 Task: In the  document narrative.html Use the feature 'and check spelling and grammer' Change font style of header to '23' Select the body of letter and change paragraph spacing to  Double
Action: Mouse moved to (38, 87)
Screenshot: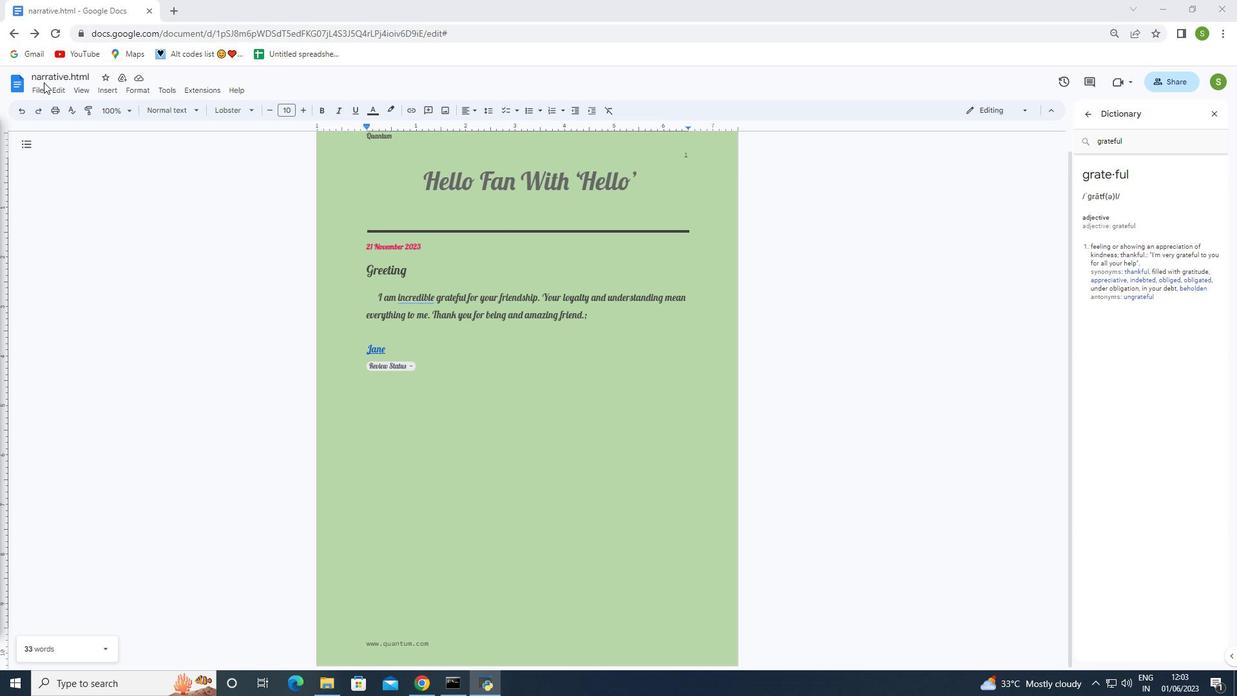 
Action: Mouse pressed left at (38, 87)
Screenshot: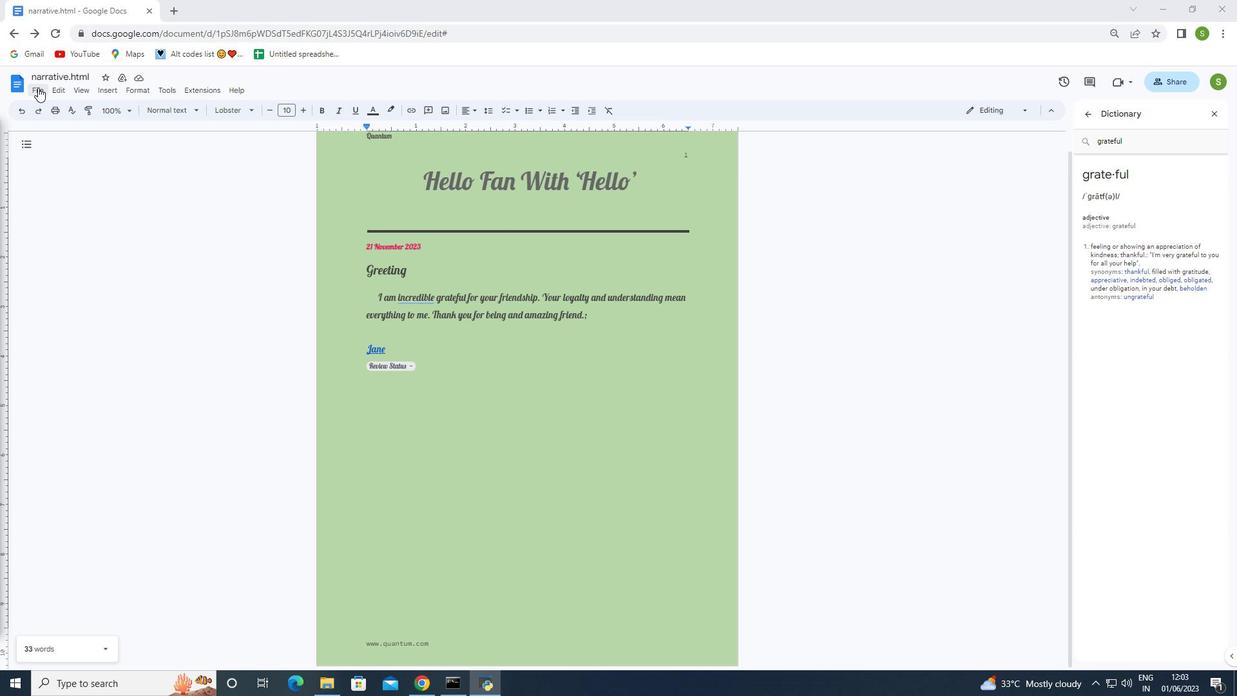 
Action: Mouse moved to (59, 225)
Screenshot: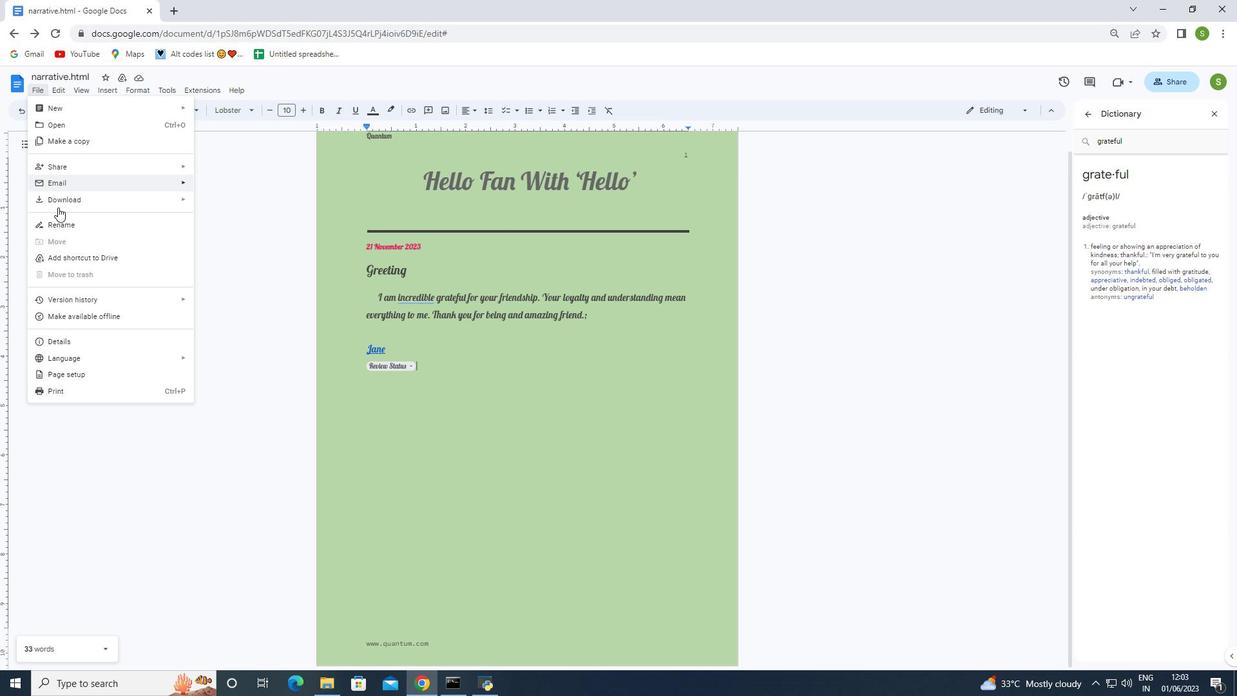 
Action: Mouse pressed left at (59, 225)
Screenshot: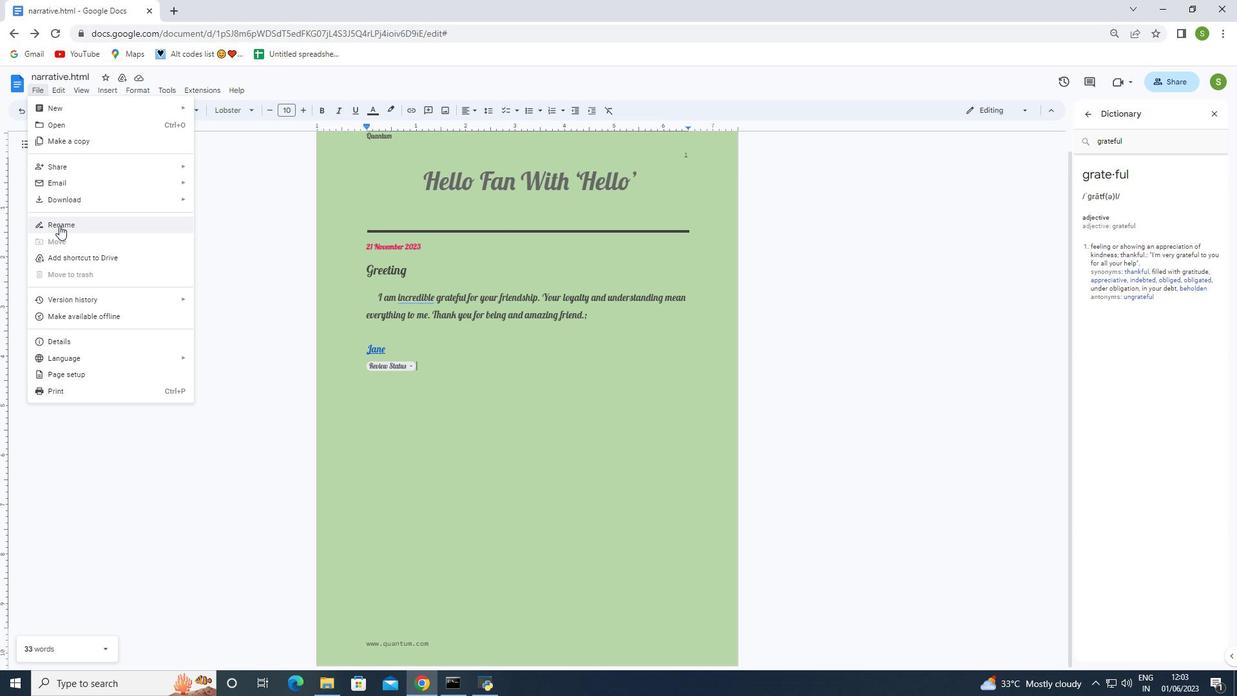 
Action: Mouse moved to (130, 204)
Screenshot: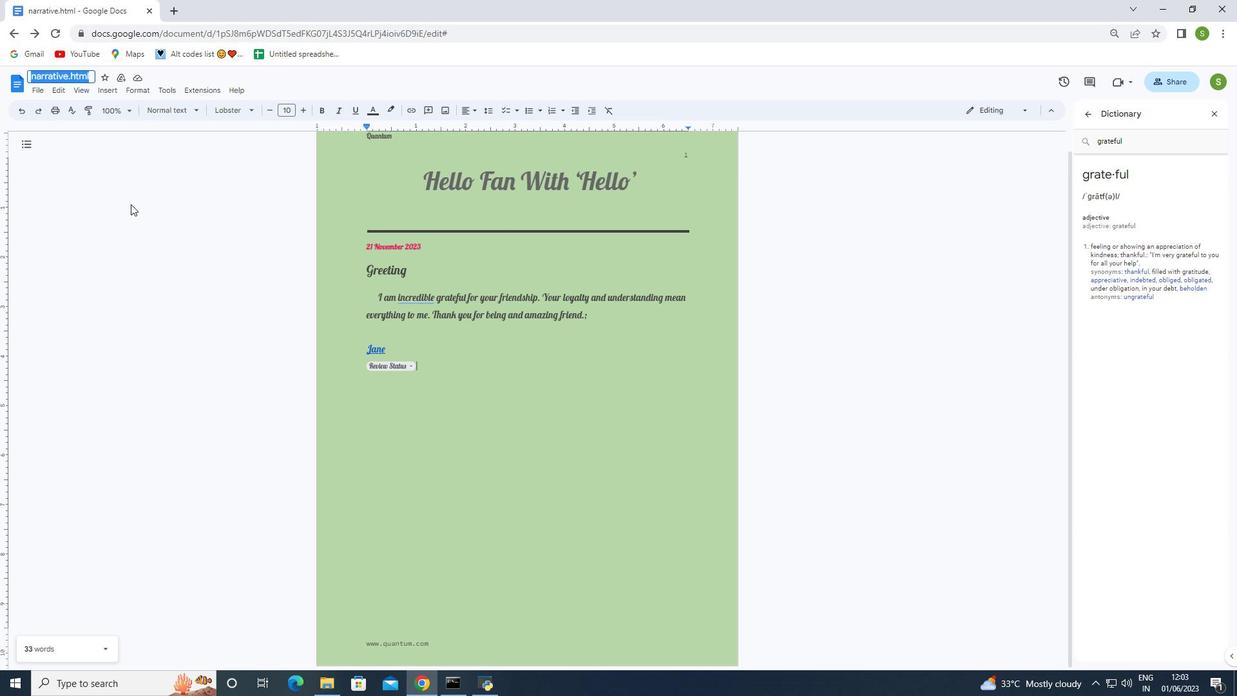 
Action: Mouse pressed left at (130, 204)
Screenshot: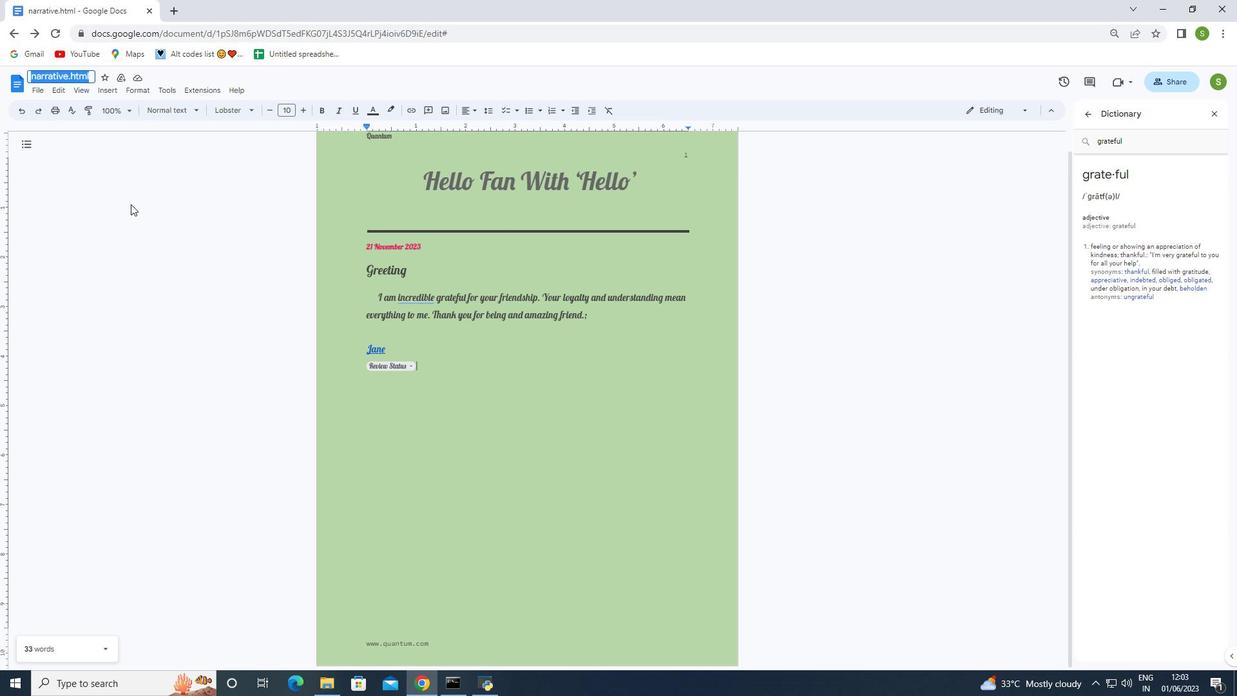 
Action: Mouse moved to (167, 88)
Screenshot: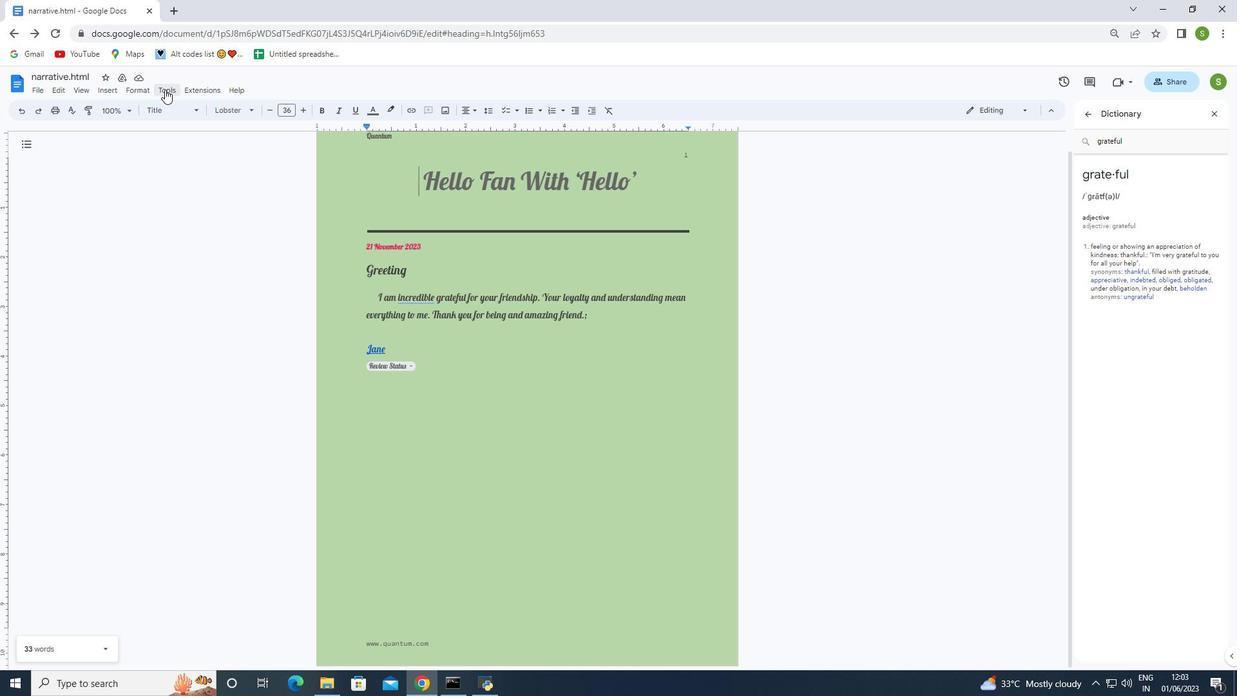 
Action: Mouse pressed left at (167, 88)
Screenshot: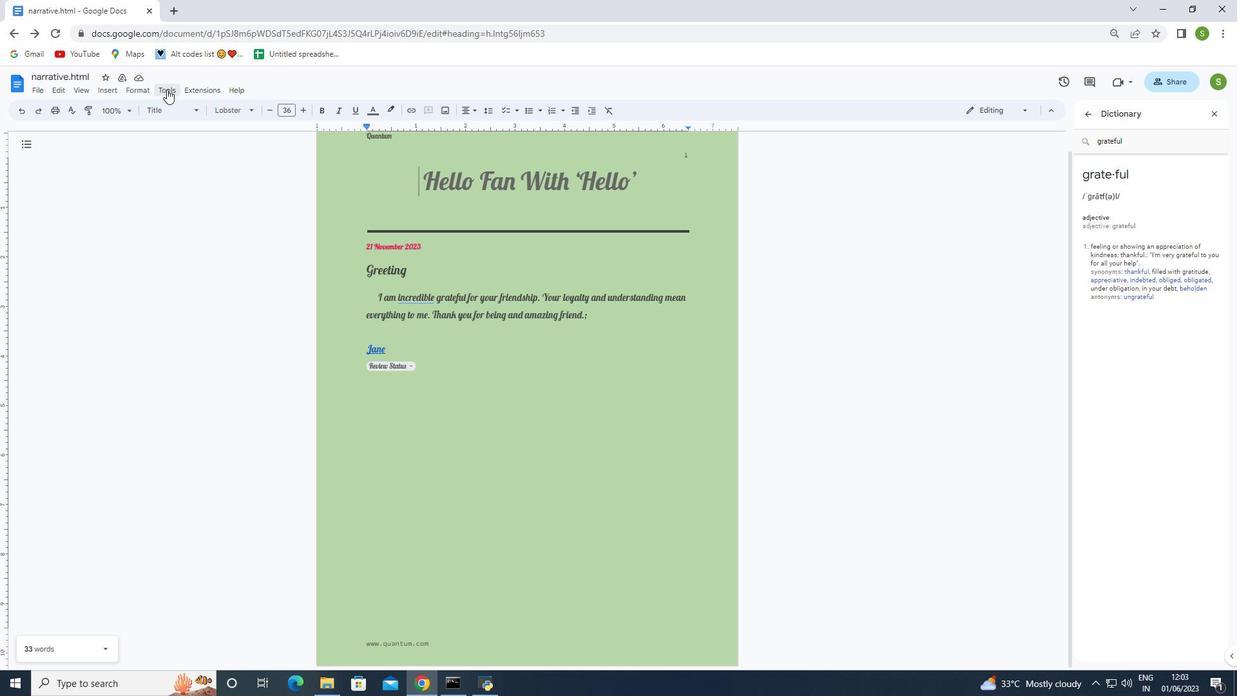 
Action: Mouse moved to (207, 188)
Screenshot: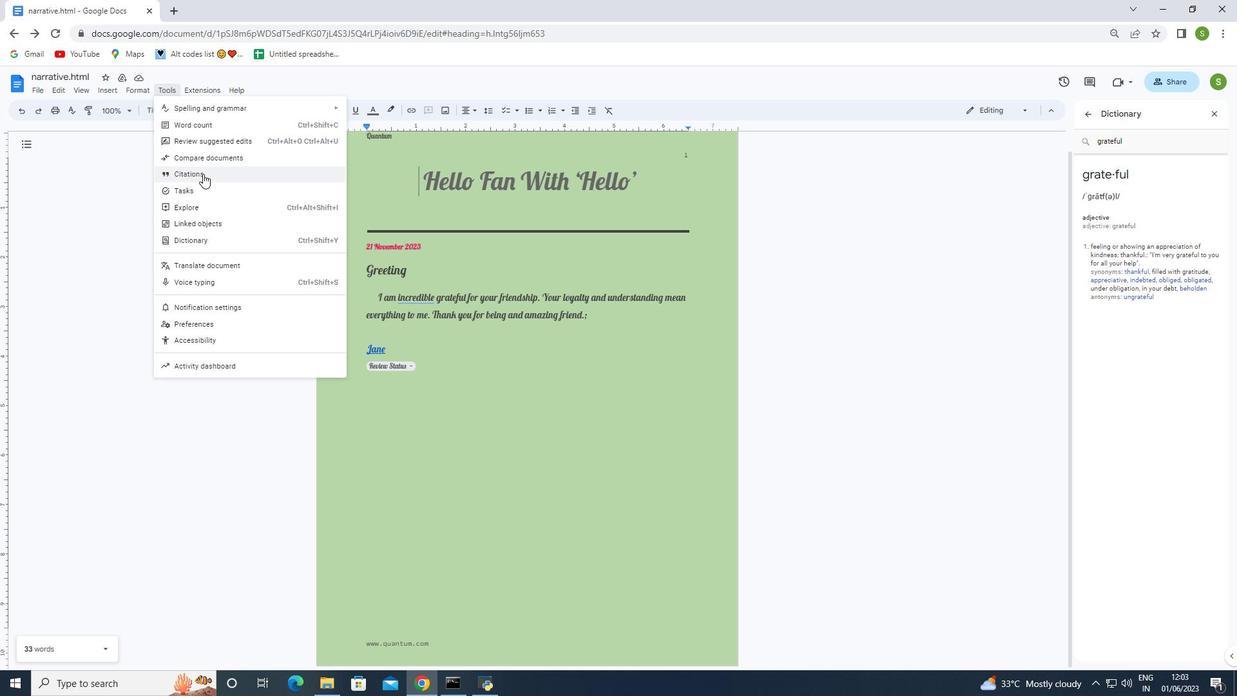 
Action: Mouse pressed left at (207, 188)
Screenshot: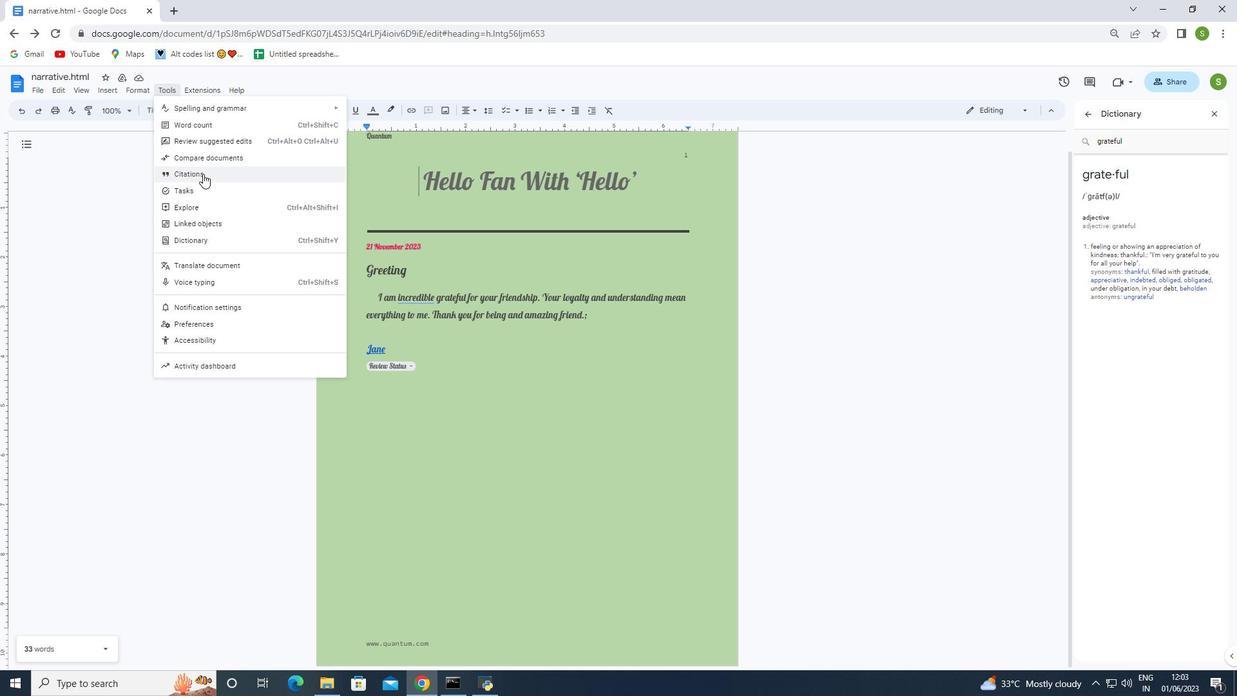 
Action: Mouse moved to (163, 90)
Screenshot: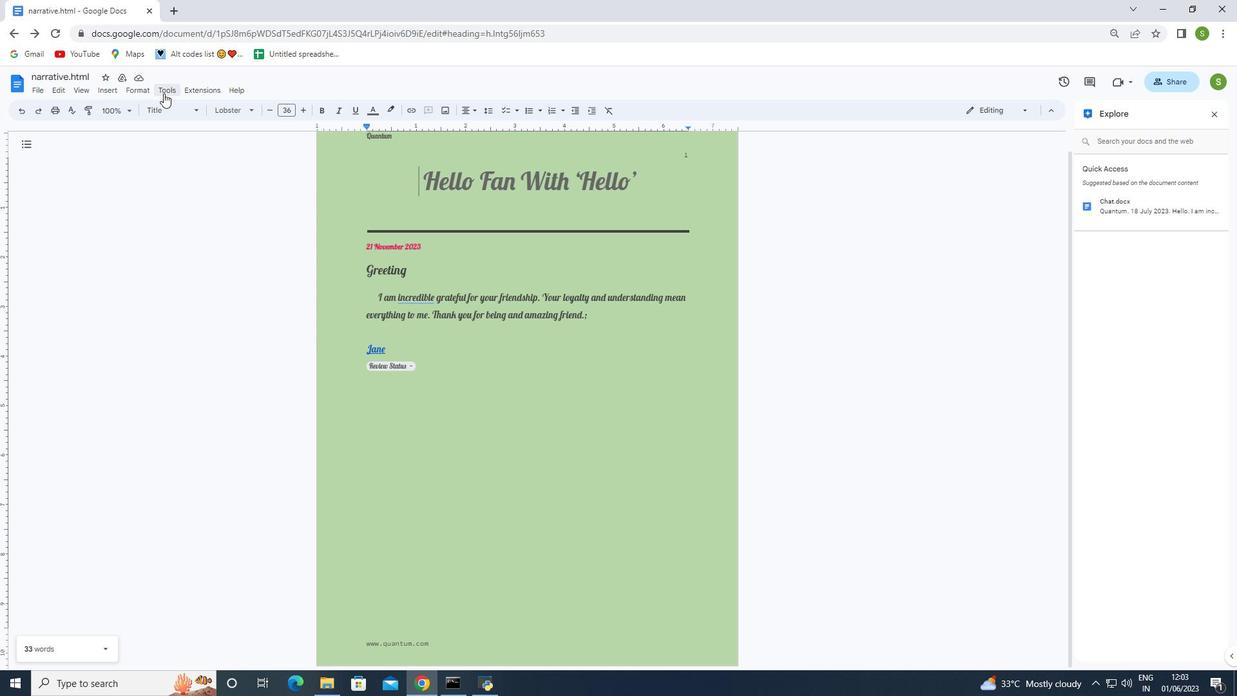 
Action: Mouse pressed left at (163, 90)
Screenshot: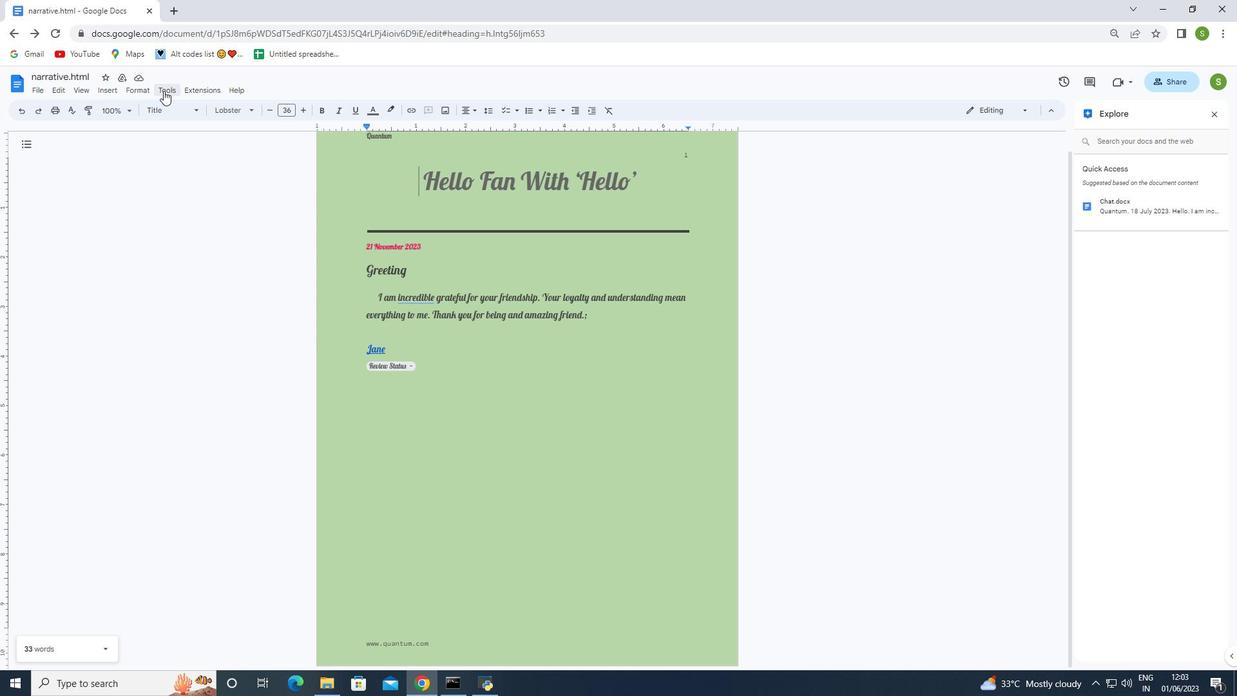 
Action: Mouse moved to (230, 110)
Screenshot: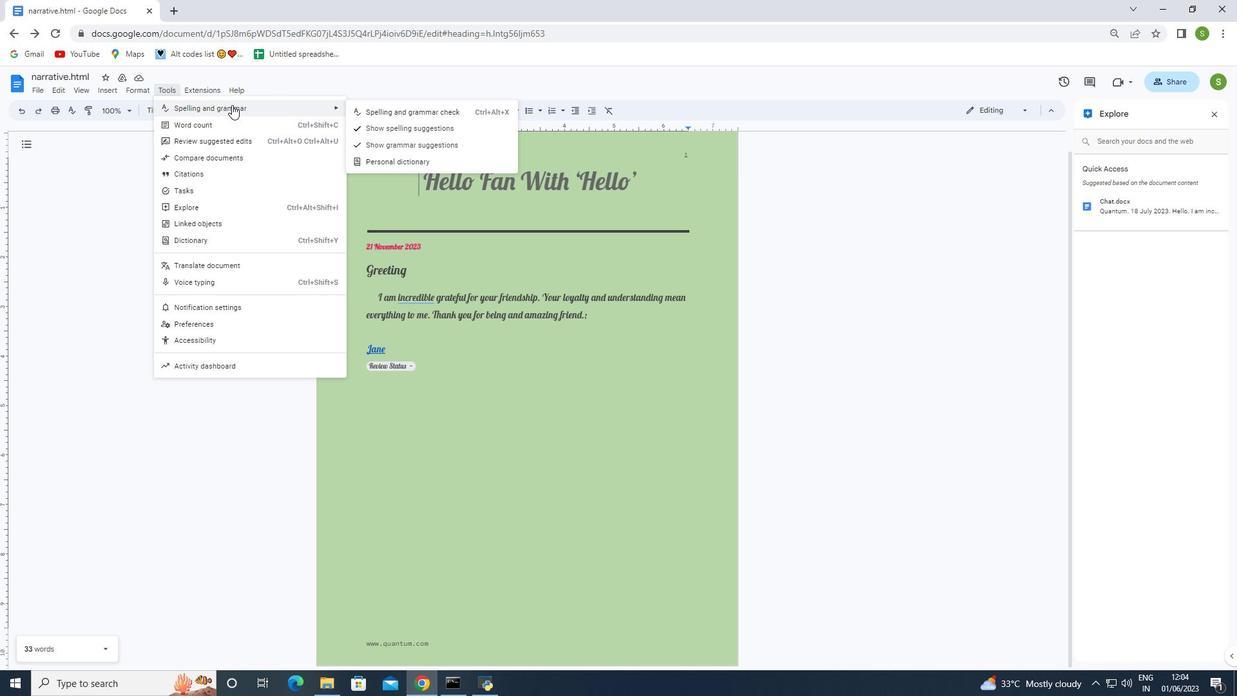 
Action: Mouse pressed left at (230, 110)
Screenshot: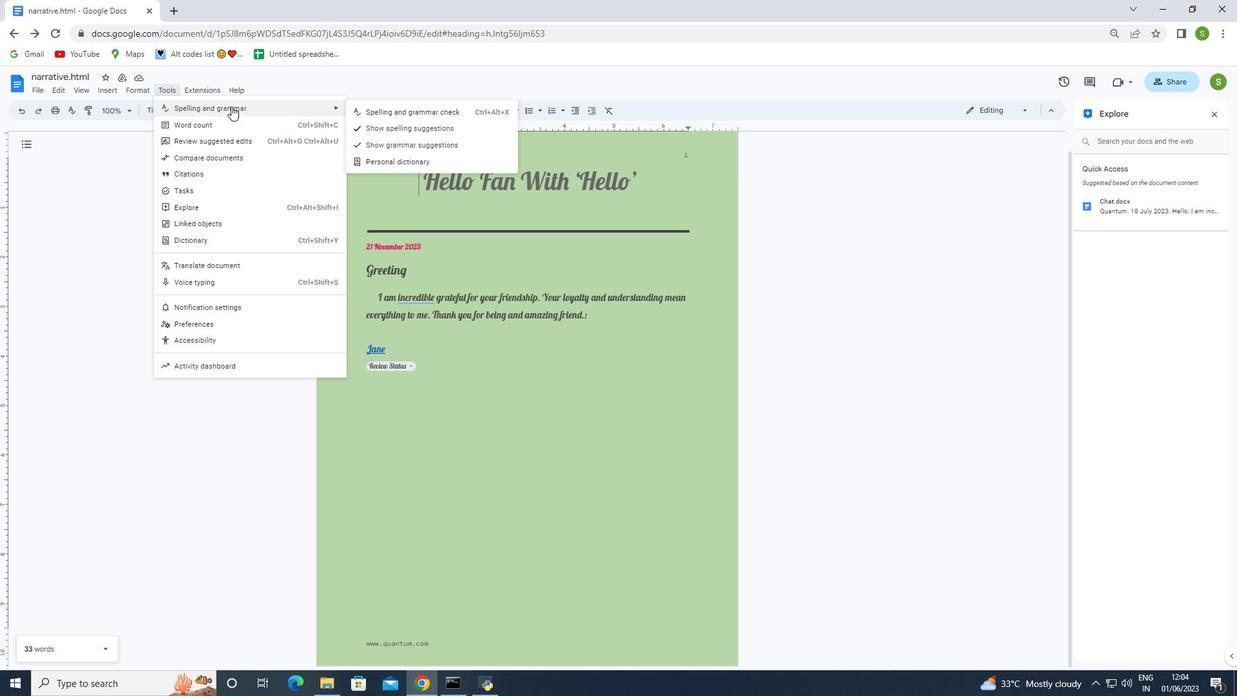 
Action: Mouse moved to (407, 177)
Screenshot: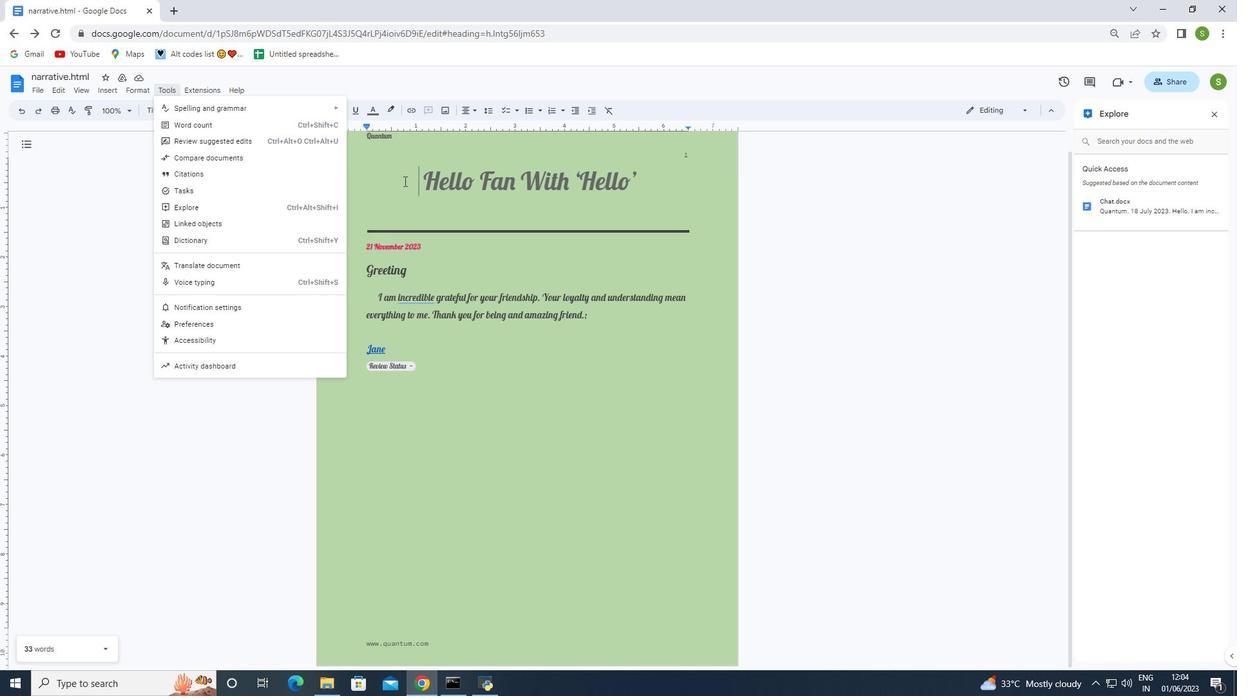 
Action: Mouse pressed left at (407, 177)
Screenshot: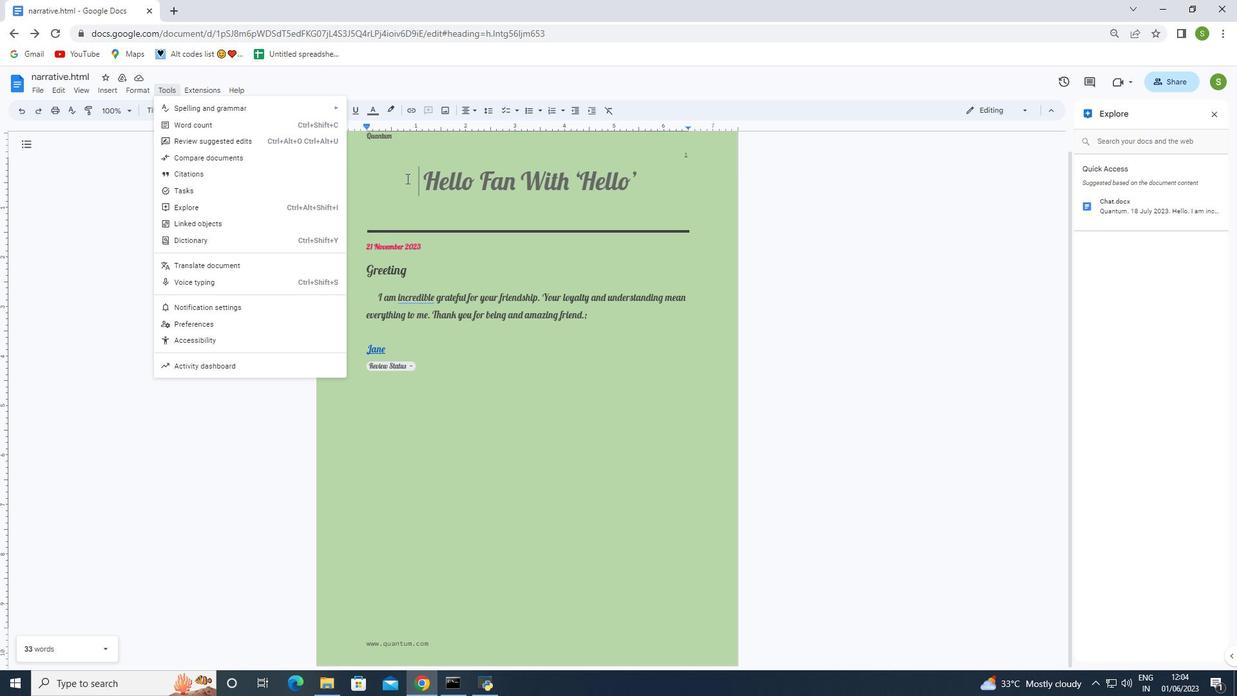 
Action: Mouse moved to (615, 502)
Screenshot: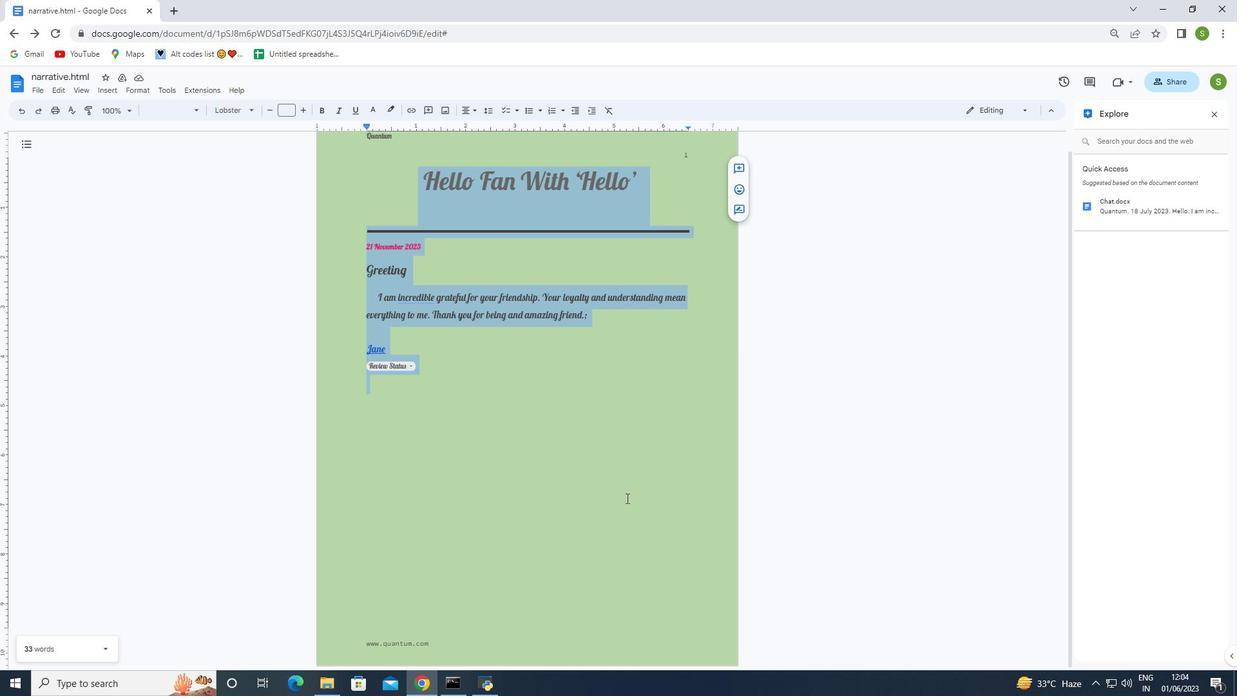 
Action: Mouse pressed left at (615, 502)
Screenshot: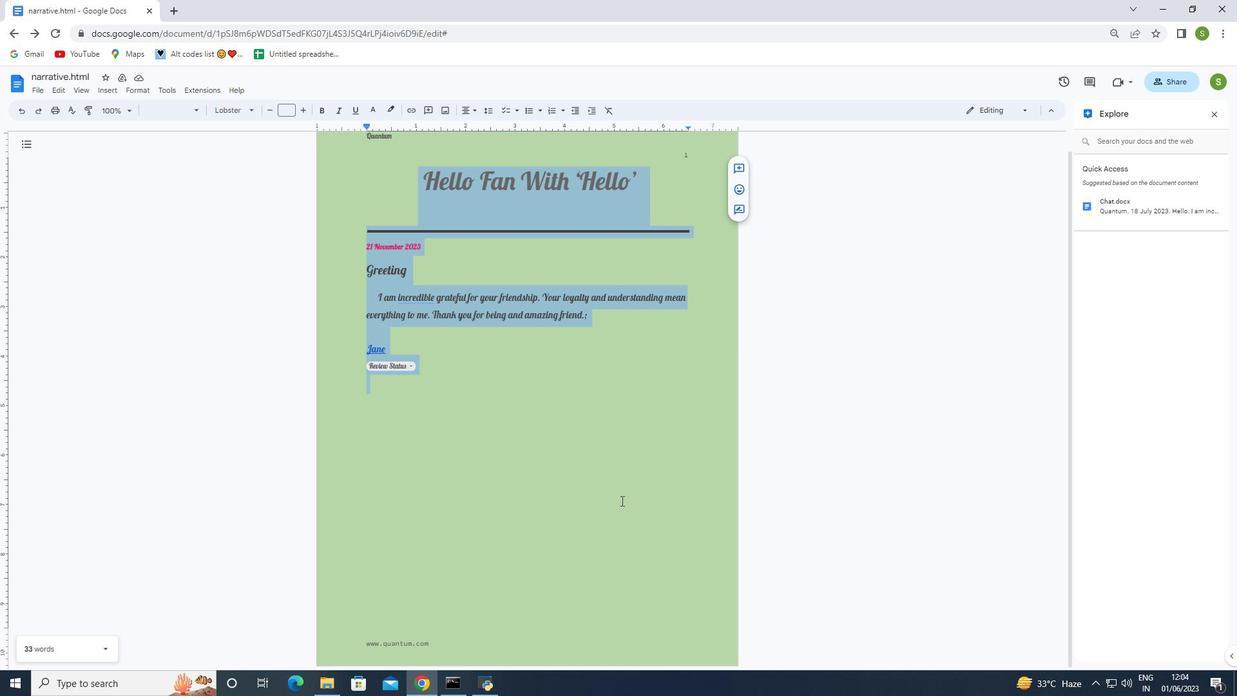 
Action: Mouse moved to (376, 212)
Screenshot: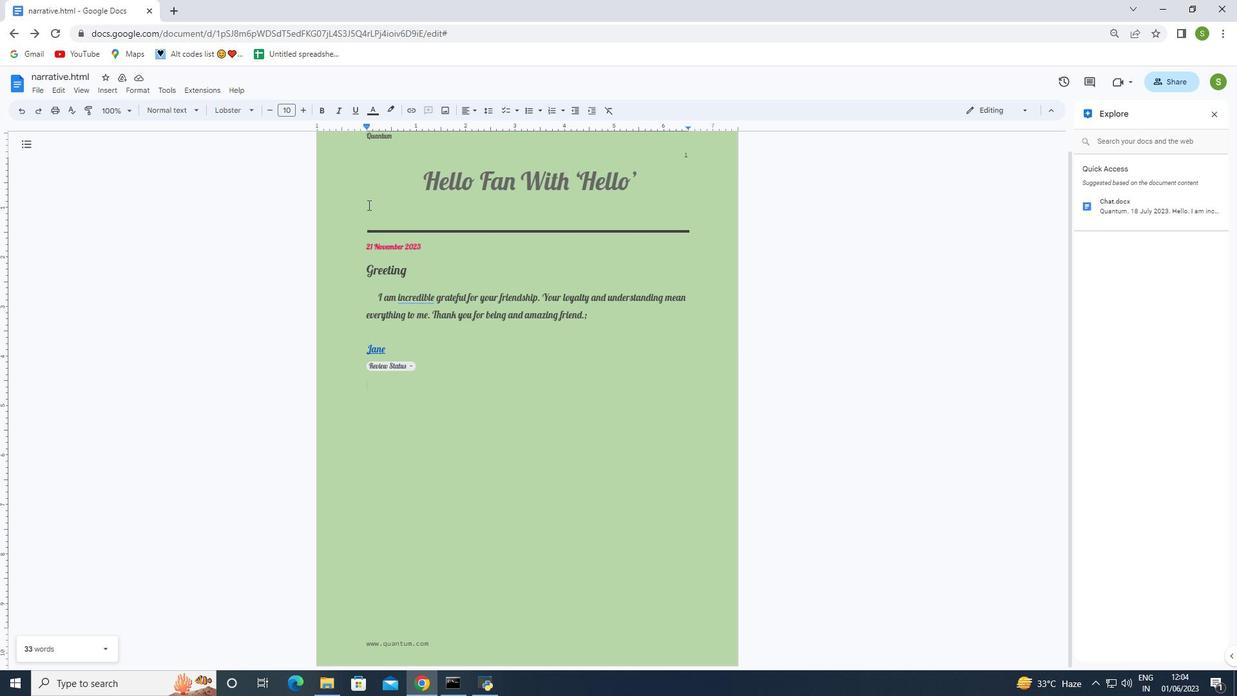 
Action: Mouse scrolled (376, 213) with delta (0, 0)
Screenshot: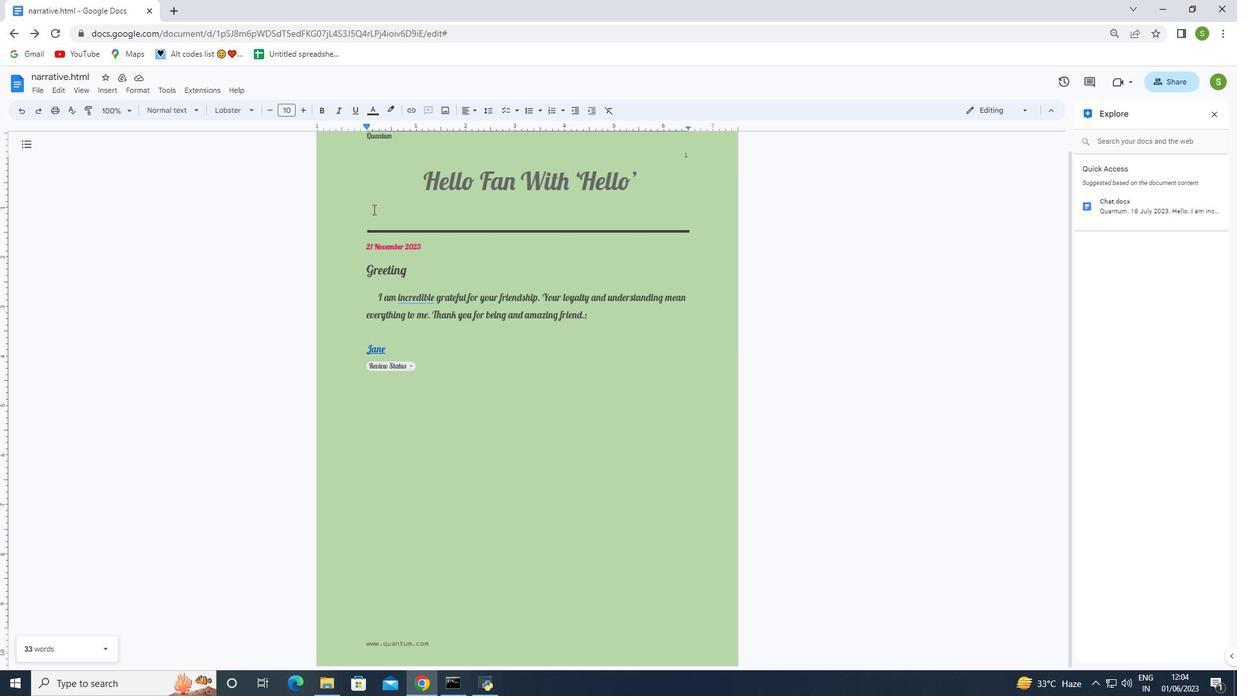 
Action: Mouse scrolled (376, 213) with delta (0, 0)
Screenshot: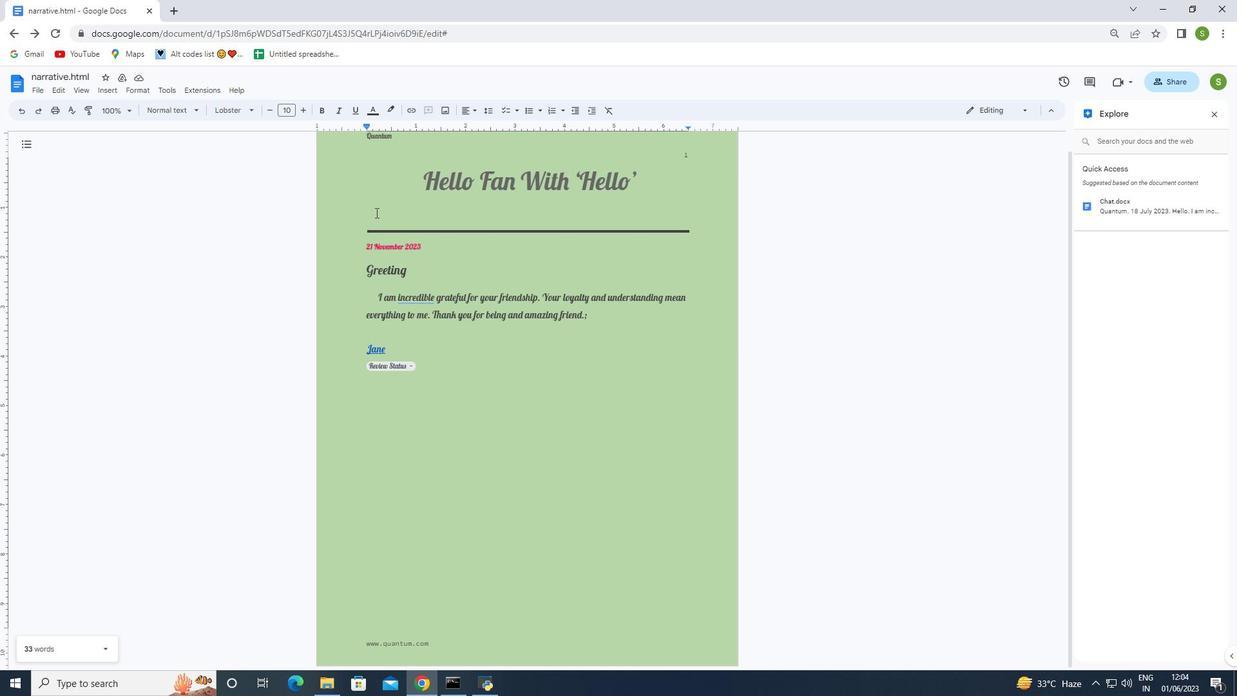 
Action: Mouse scrolled (376, 213) with delta (0, 0)
Screenshot: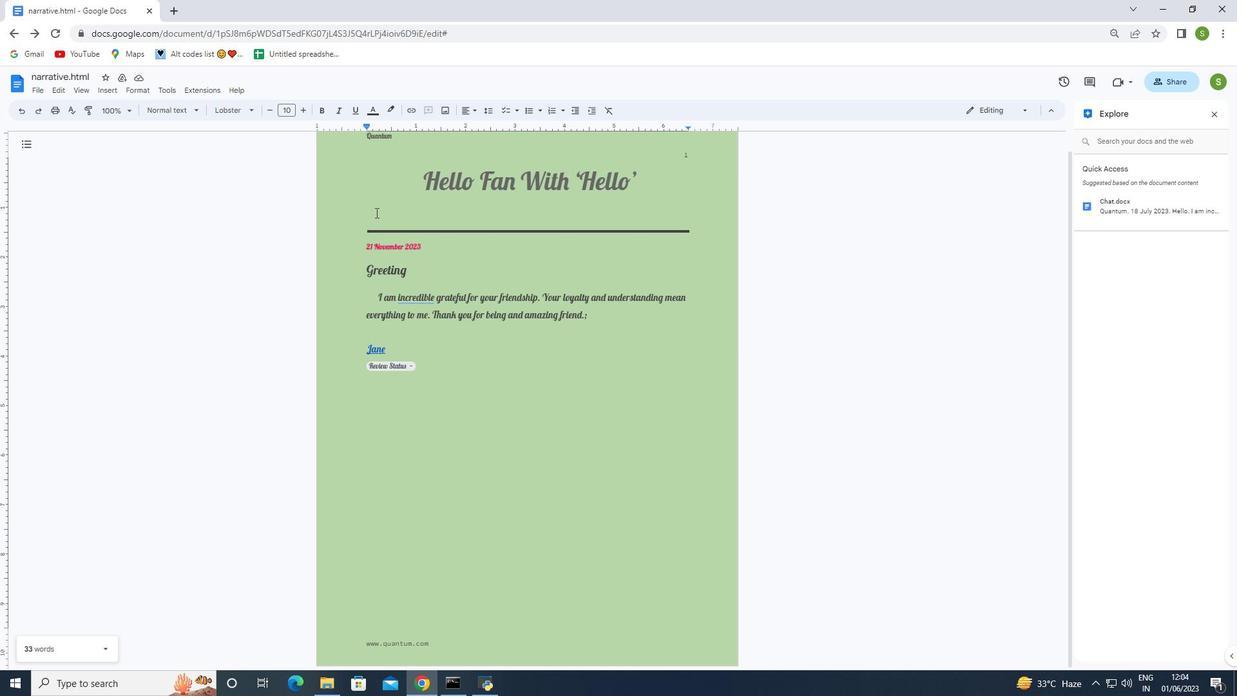 
Action: Mouse moved to (377, 212)
Screenshot: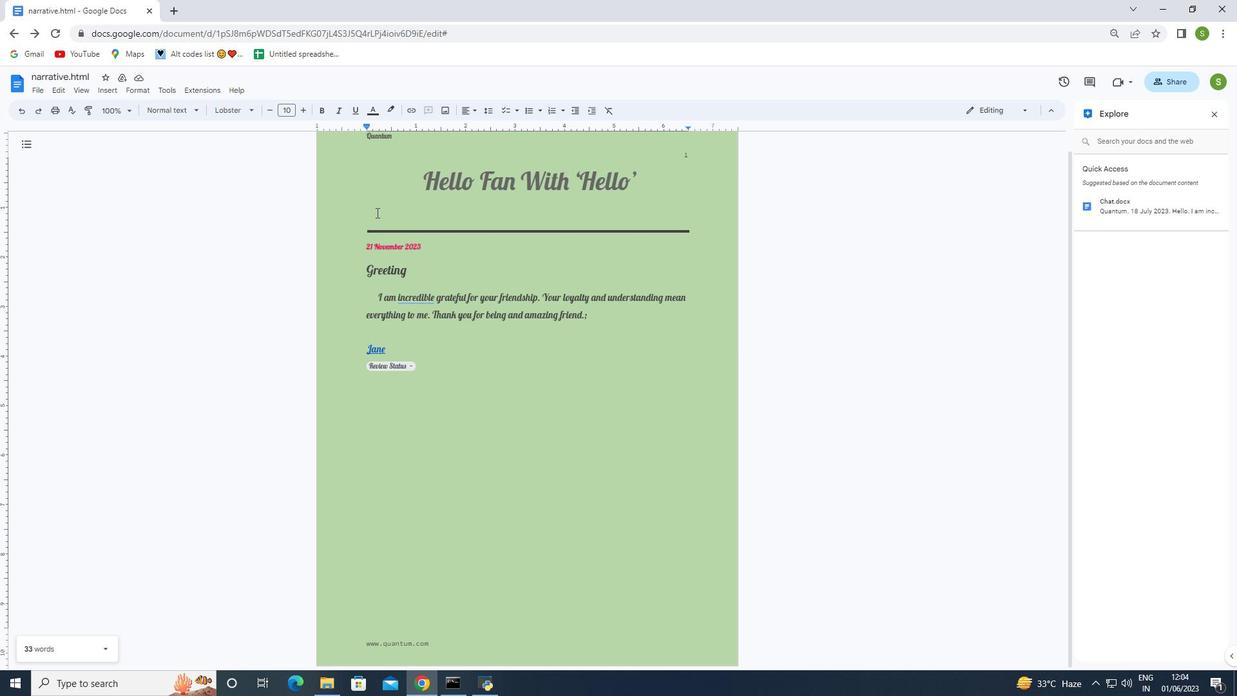 
Action: Mouse scrolled (377, 213) with delta (0, 0)
Screenshot: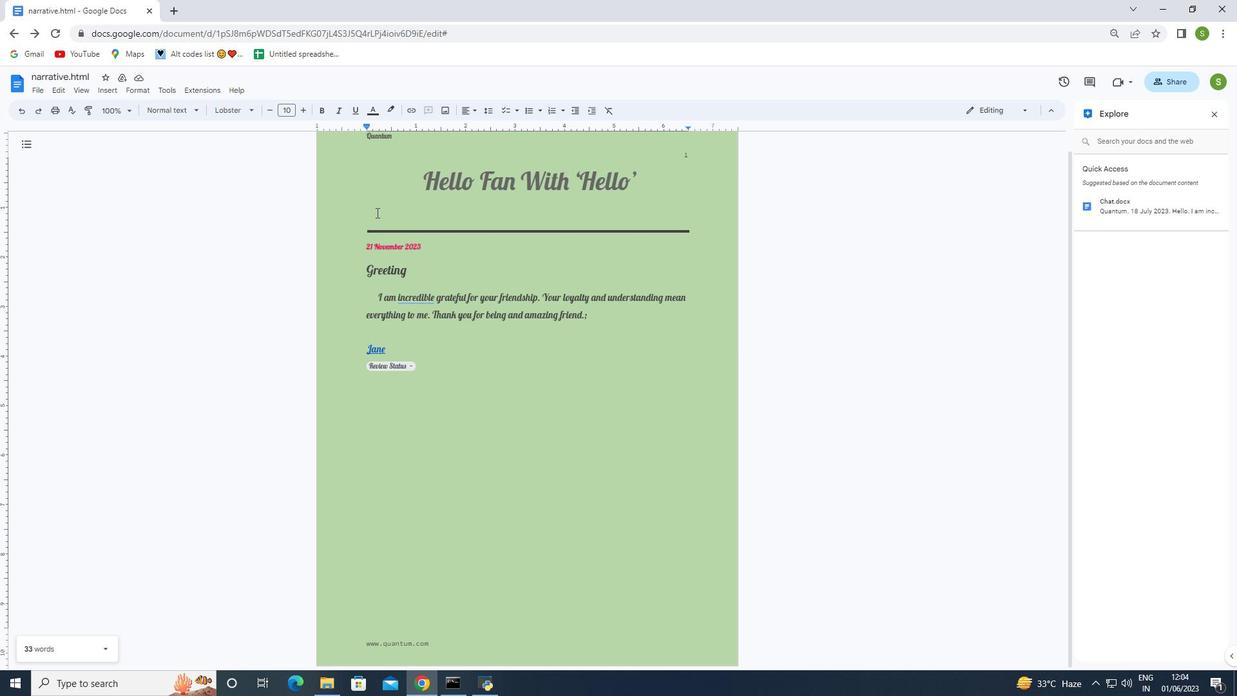 
Action: Mouse moved to (363, 153)
Screenshot: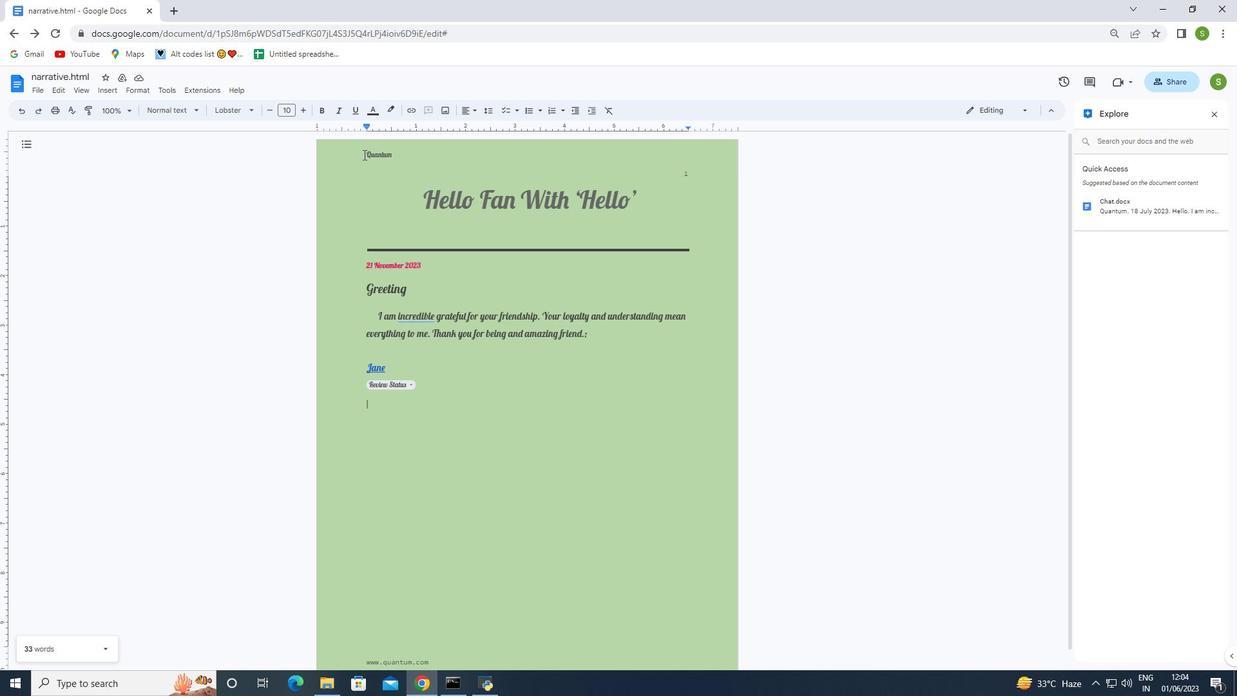 
Action: Mouse pressed left at (363, 153)
Screenshot: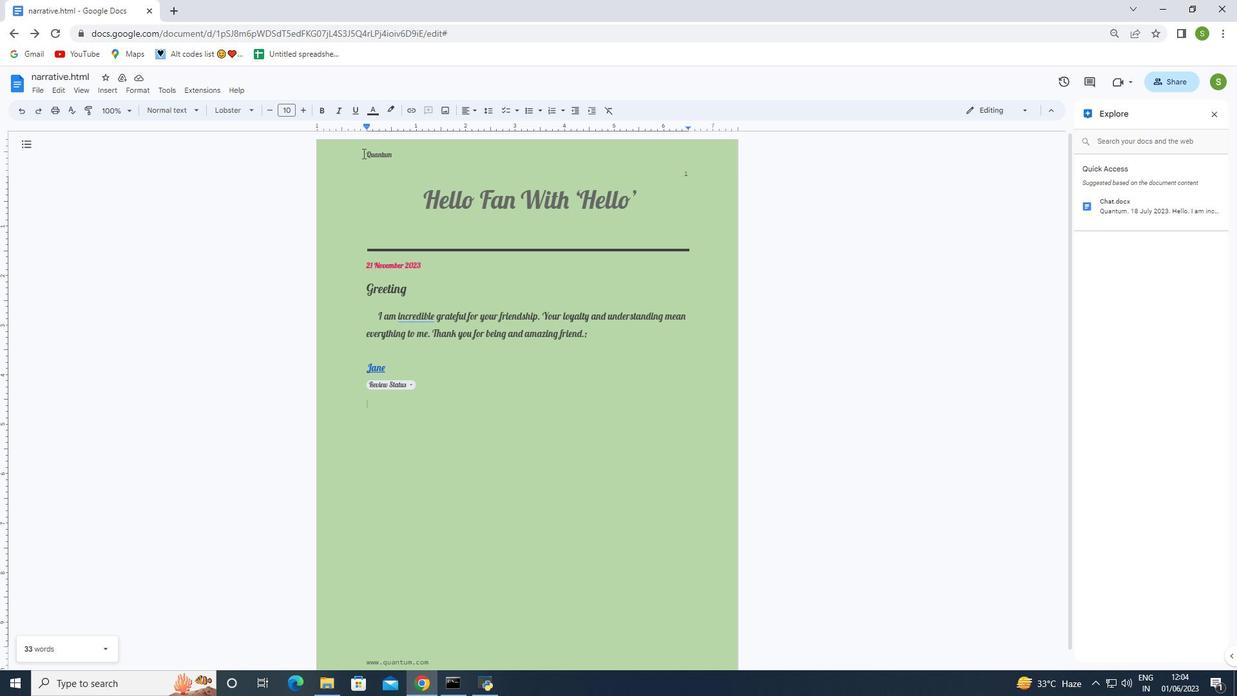 
Action: Mouse moved to (386, 154)
Screenshot: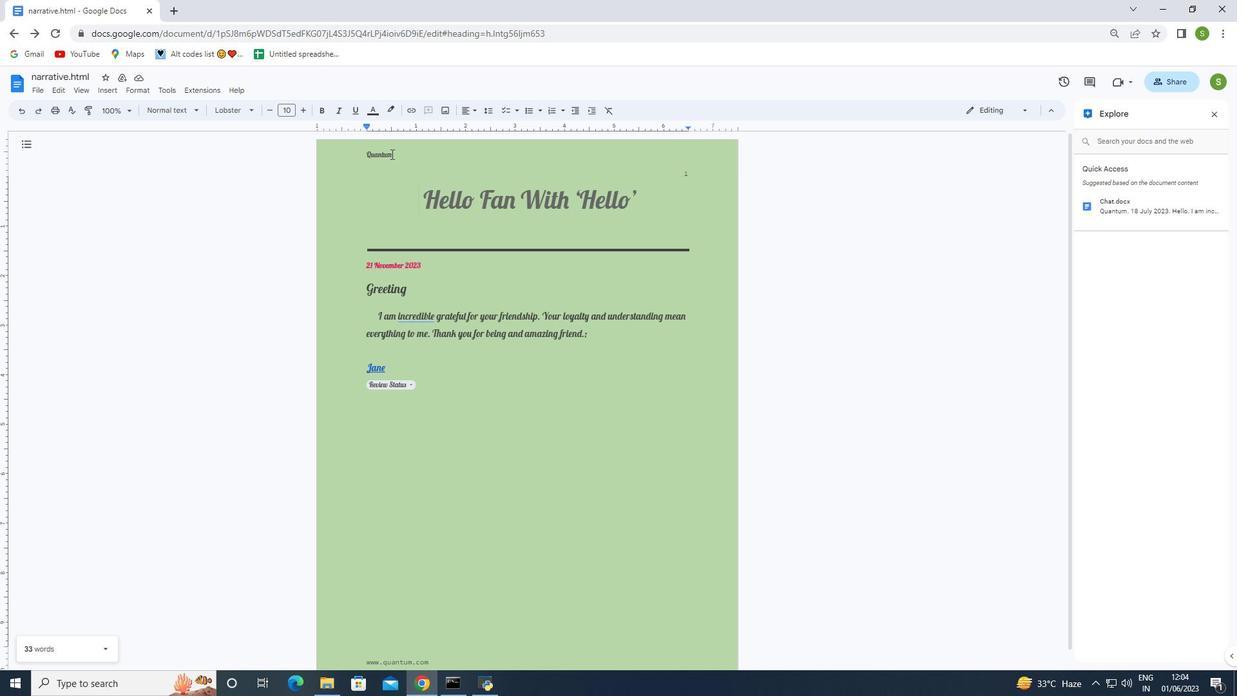 
Action: Mouse pressed left at (386, 154)
Screenshot: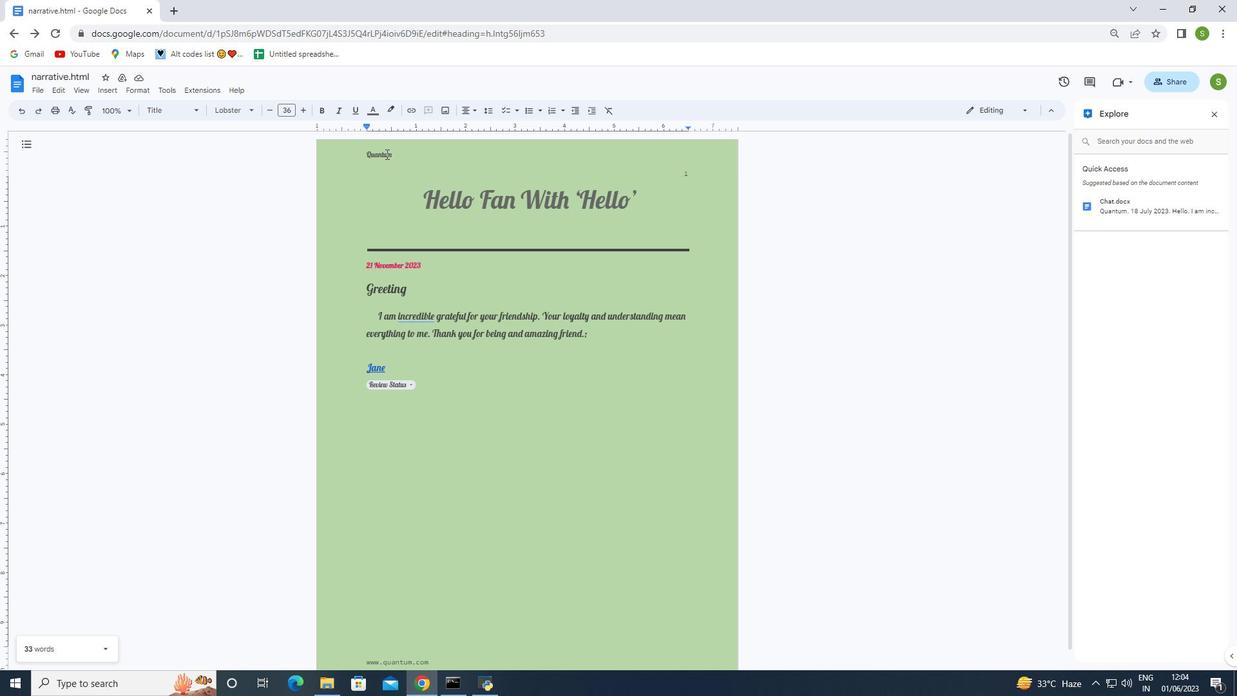 
Action: Mouse pressed left at (386, 154)
Screenshot: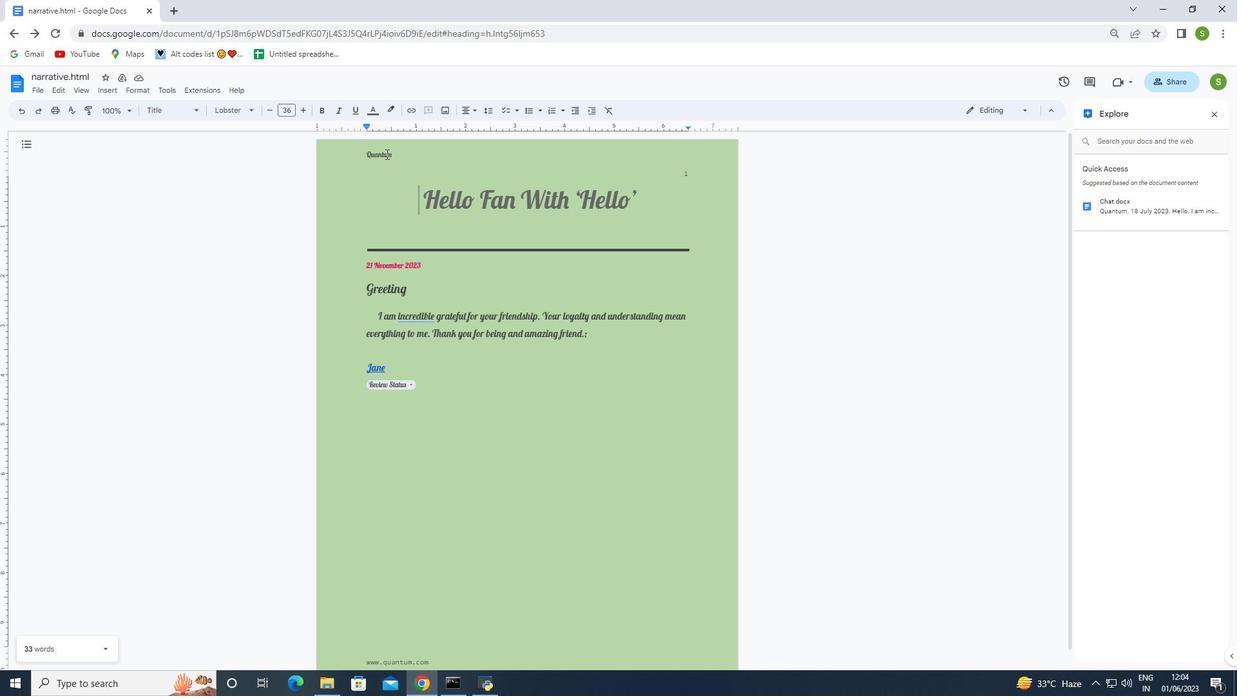 
Action: Mouse moved to (355, 150)
Screenshot: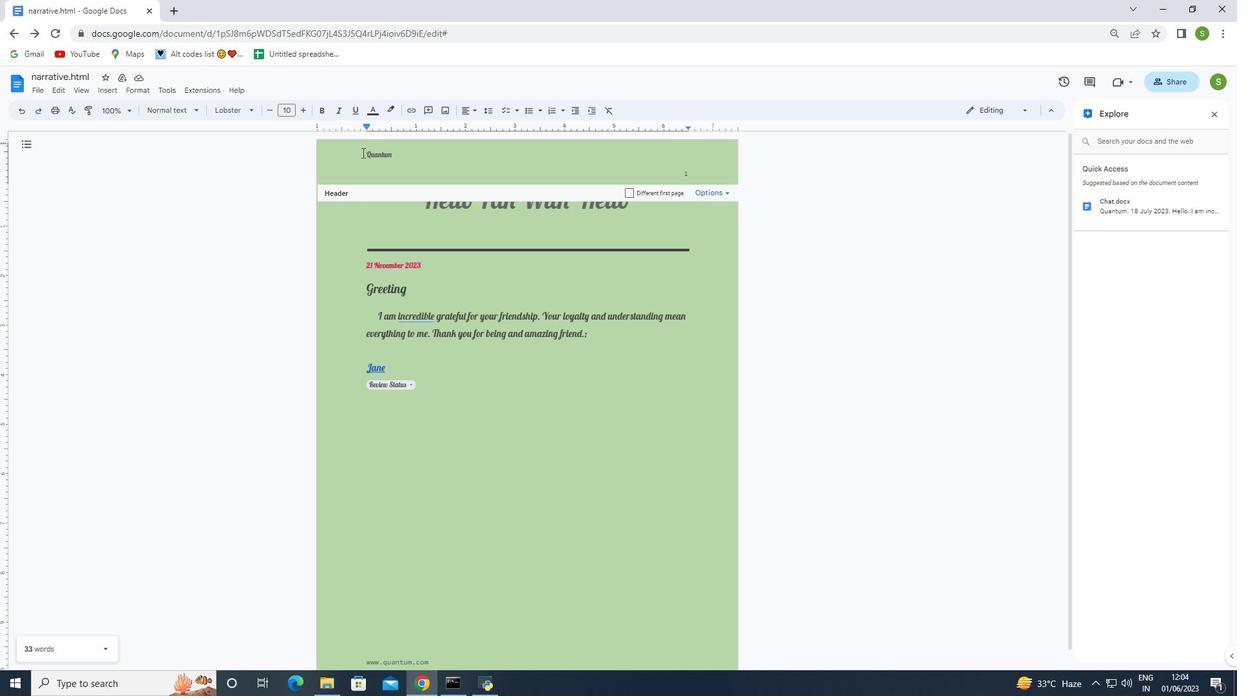 
Action: Mouse pressed left at (355, 150)
Screenshot: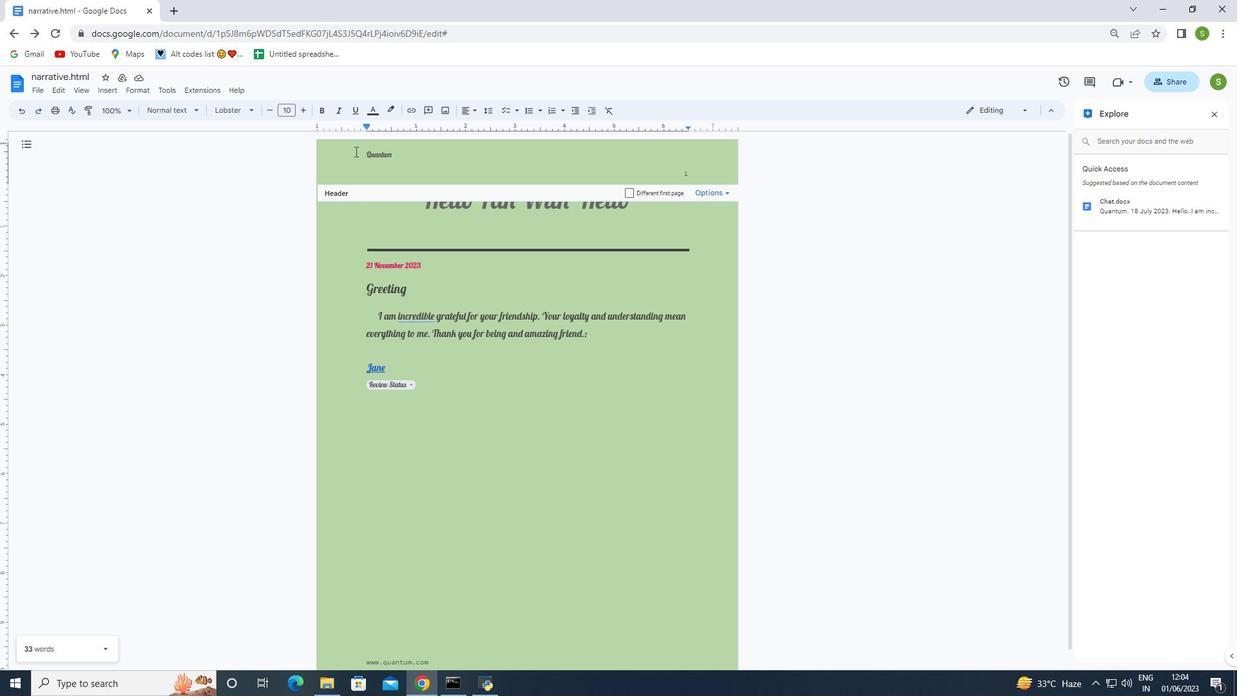 
Action: Mouse moved to (299, 110)
Screenshot: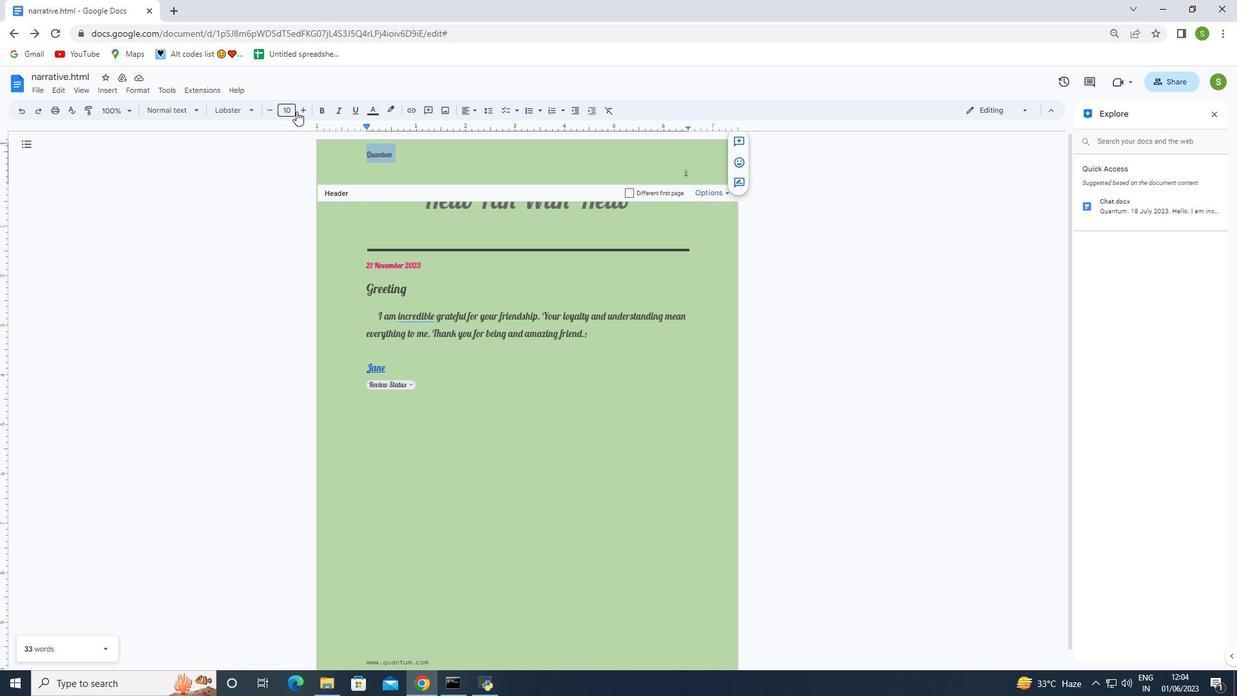 
Action: Mouse pressed left at (299, 110)
Screenshot: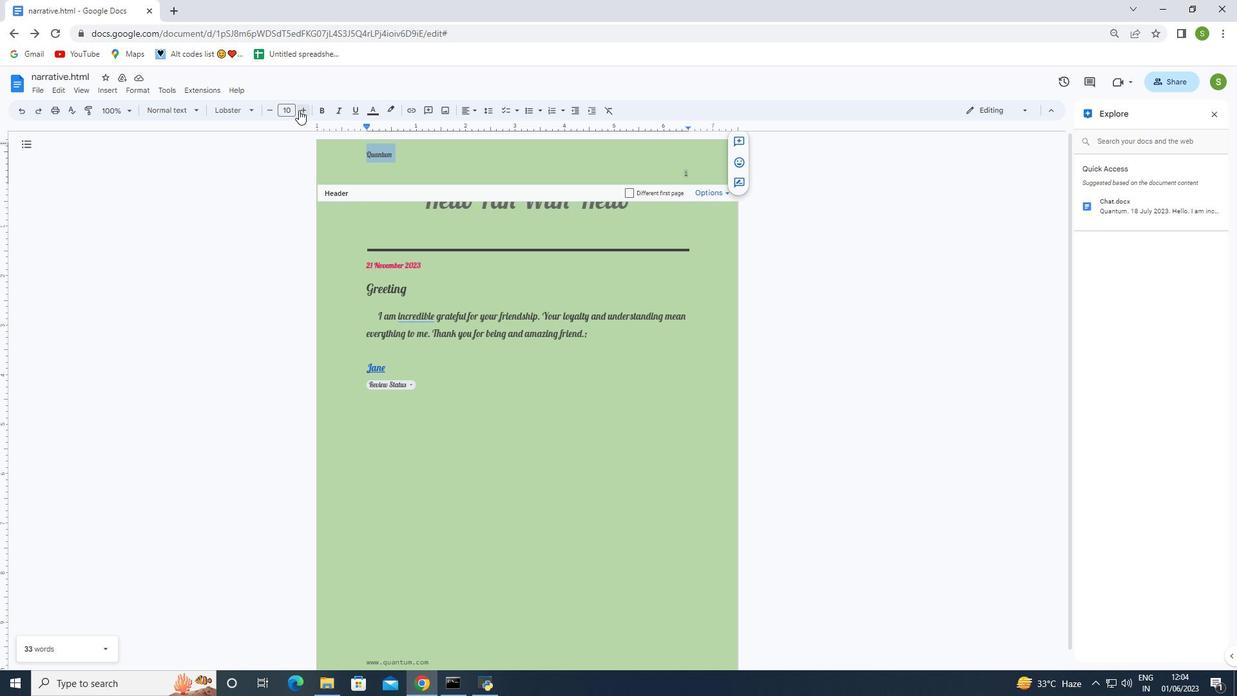 
Action: Mouse pressed left at (299, 110)
Screenshot: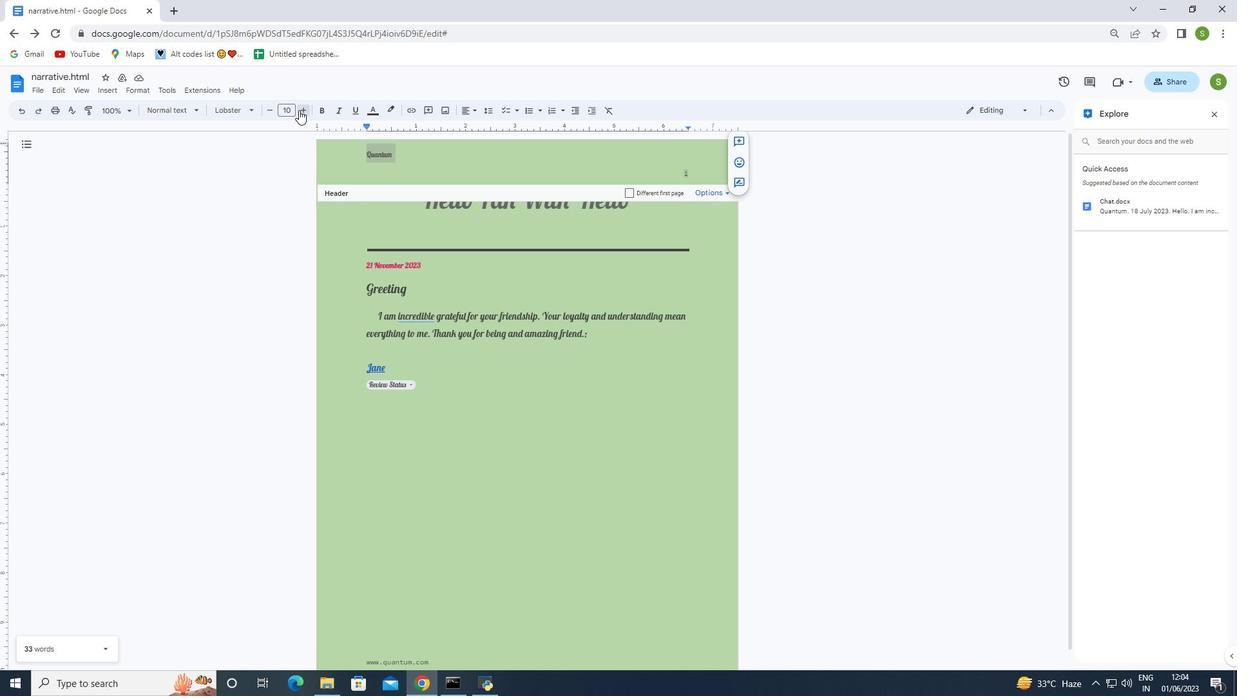 
Action: Mouse pressed left at (299, 110)
Screenshot: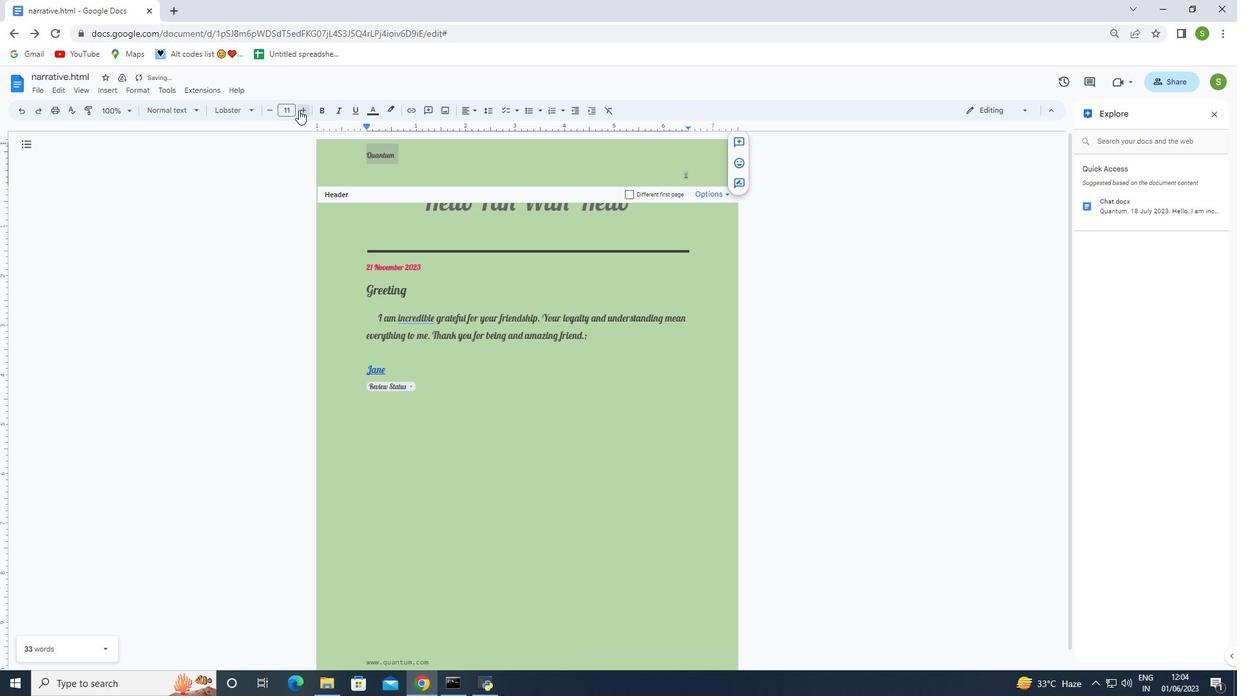 
Action: Mouse pressed left at (299, 110)
Screenshot: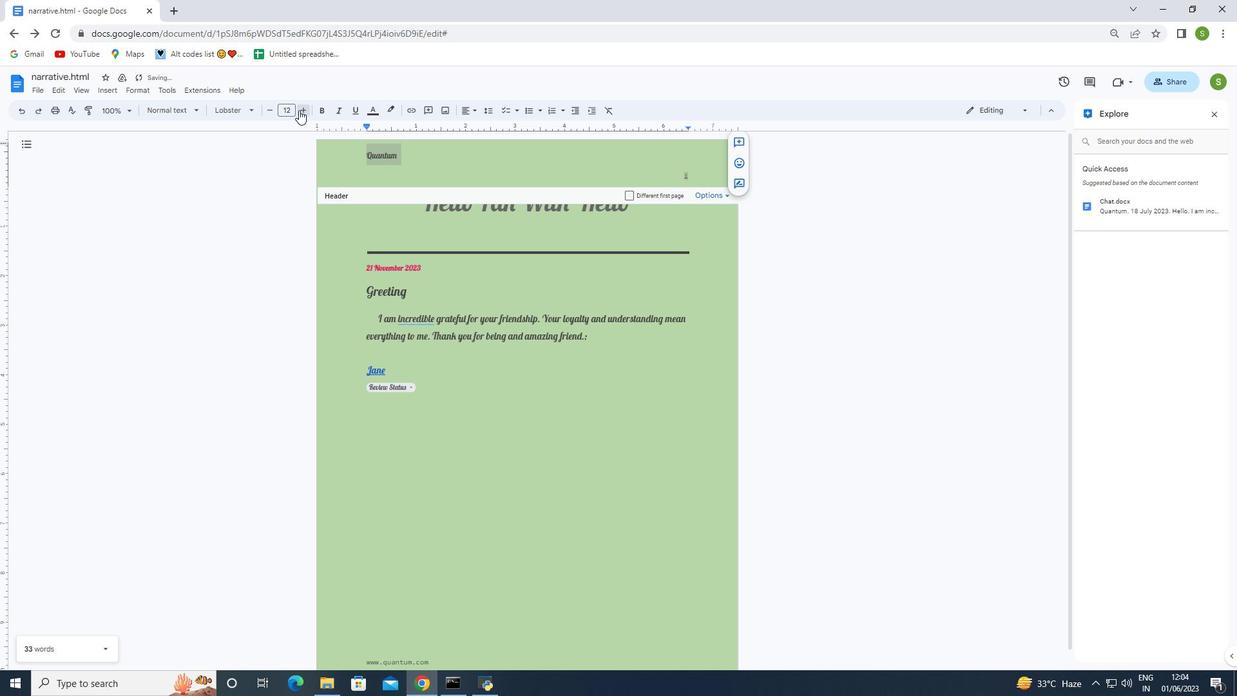 
Action: Mouse pressed left at (299, 110)
Screenshot: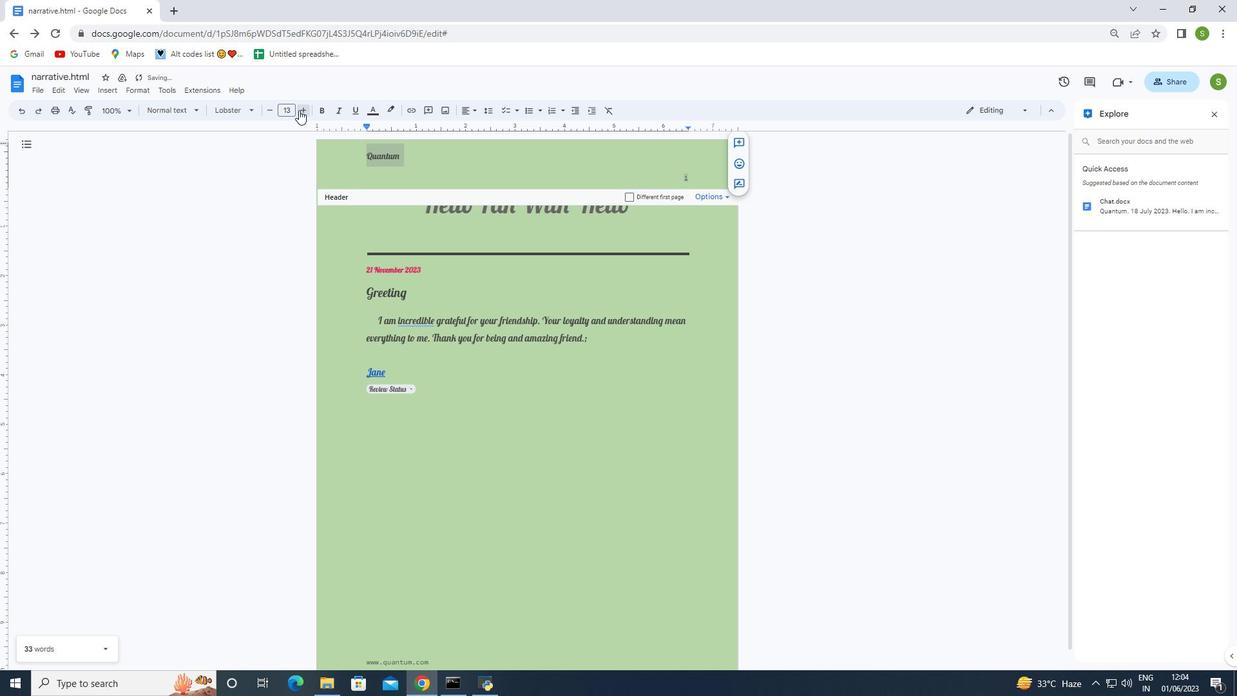 
Action: Mouse pressed left at (299, 110)
Screenshot: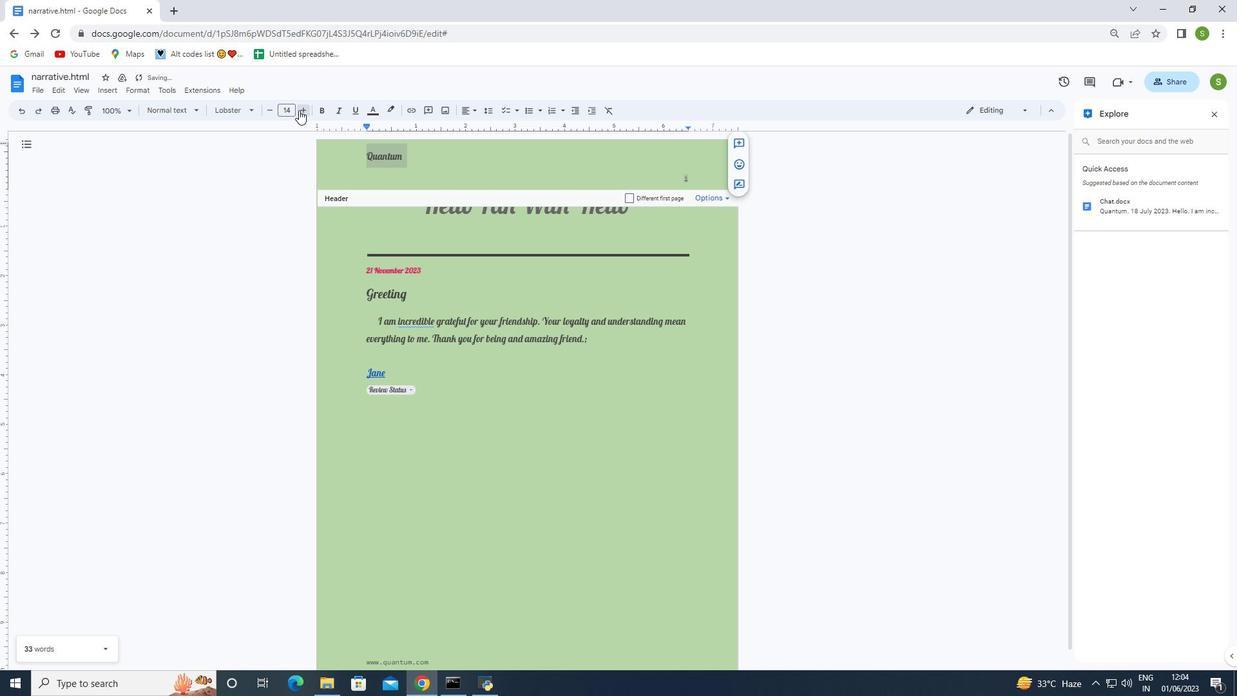 
Action: Mouse pressed left at (299, 110)
Screenshot: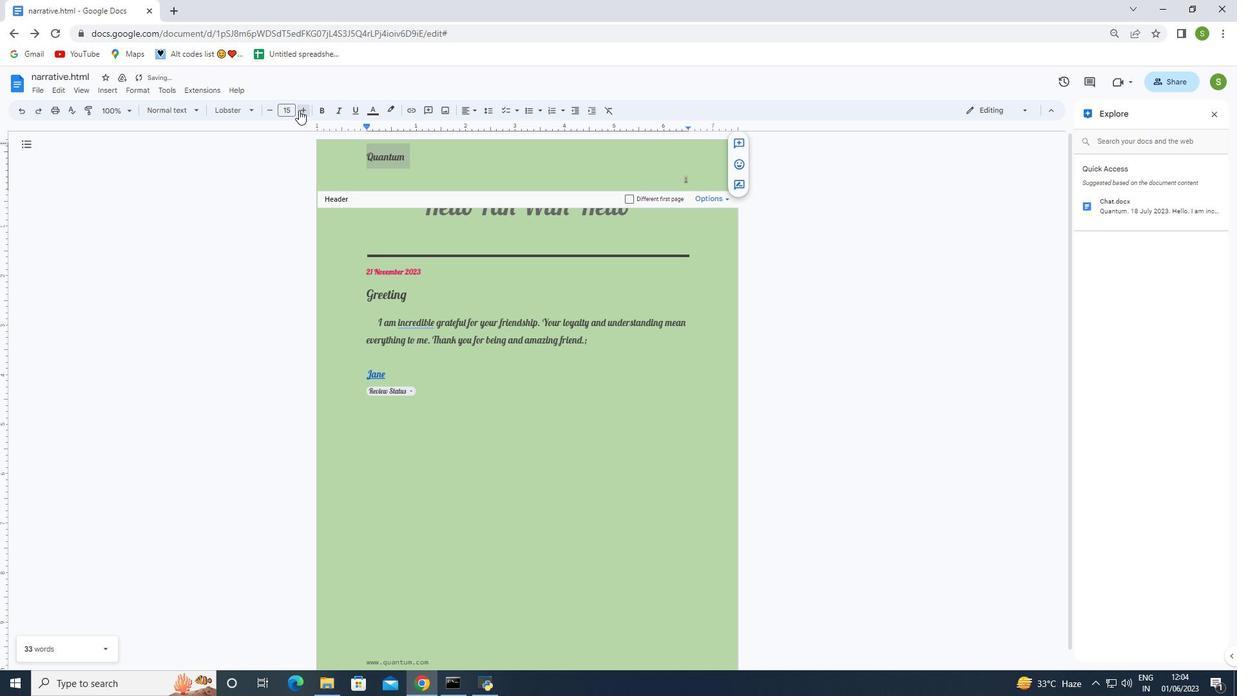 
Action: Mouse pressed left at (299, 110)
Screenshot: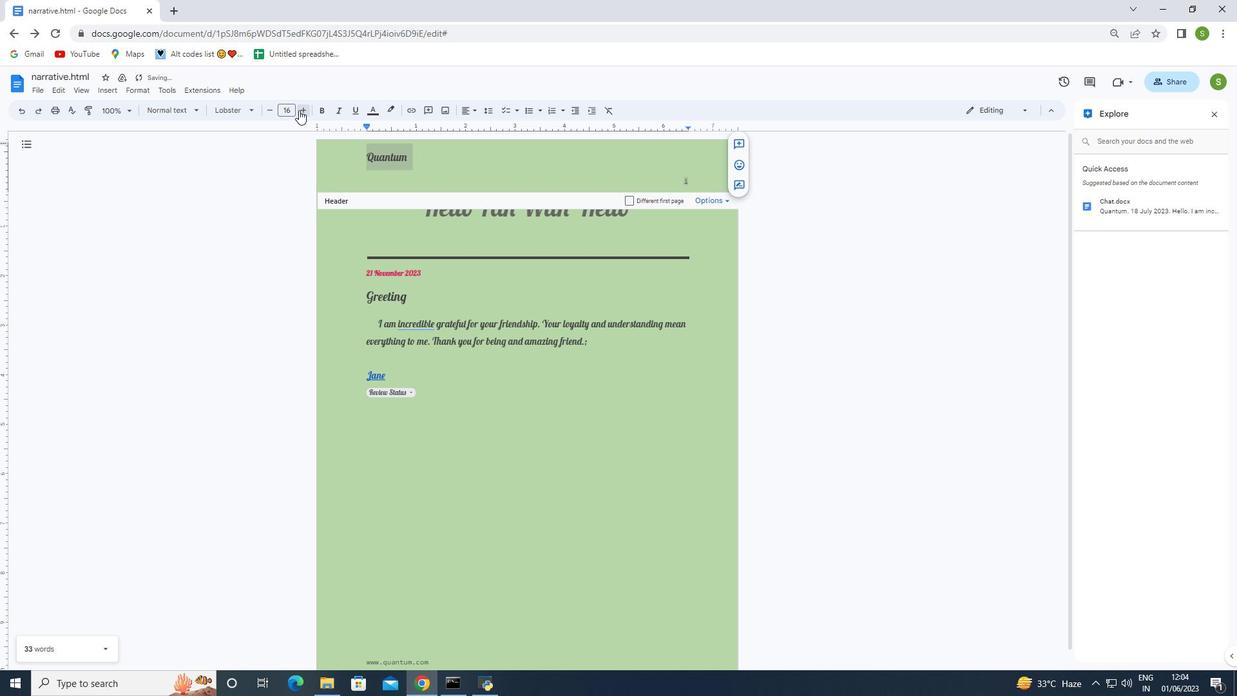 
Action: Mouse pressed left at (299, 110)
Screenshot: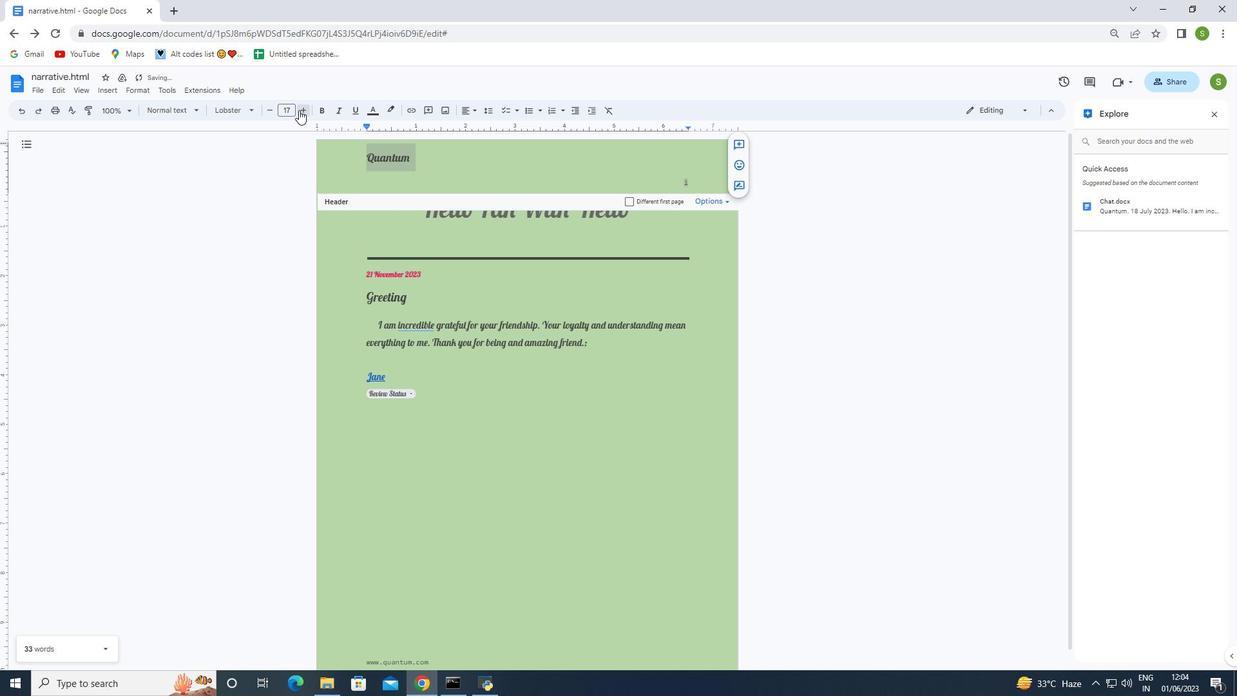 
Action: Mouse pressed left at (299, 110)
Screenshot: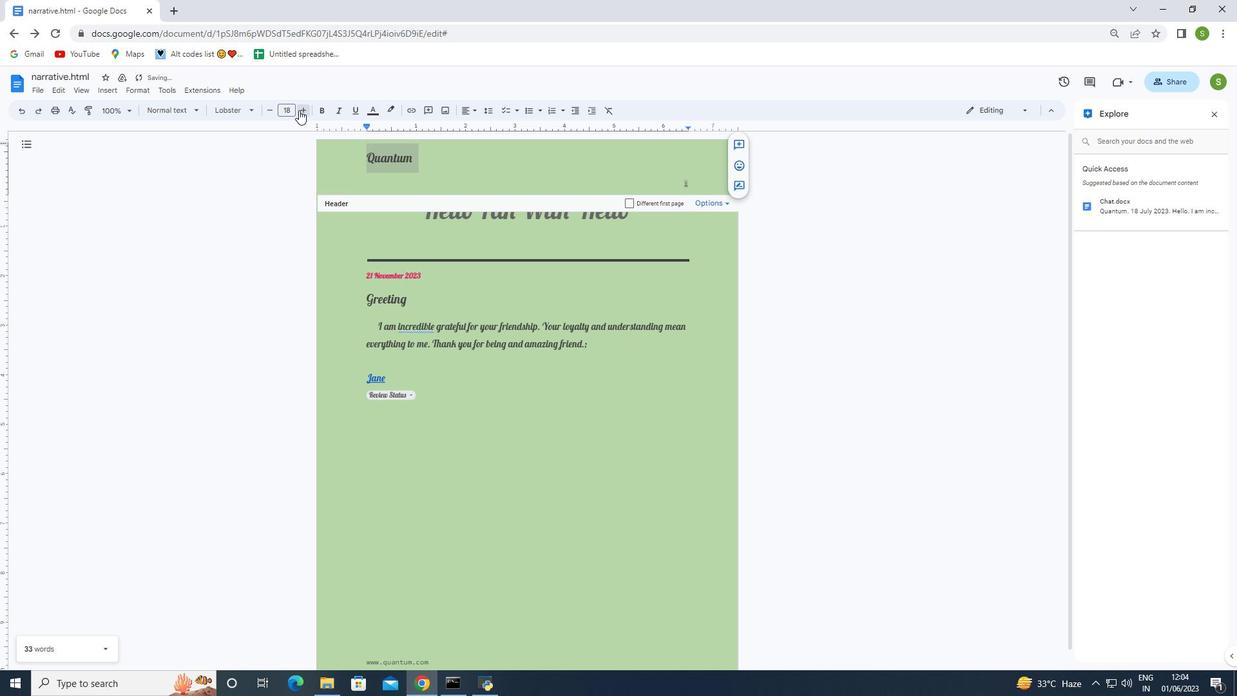 
Action: Mouse pressed left at (299, 110)
Screenshot: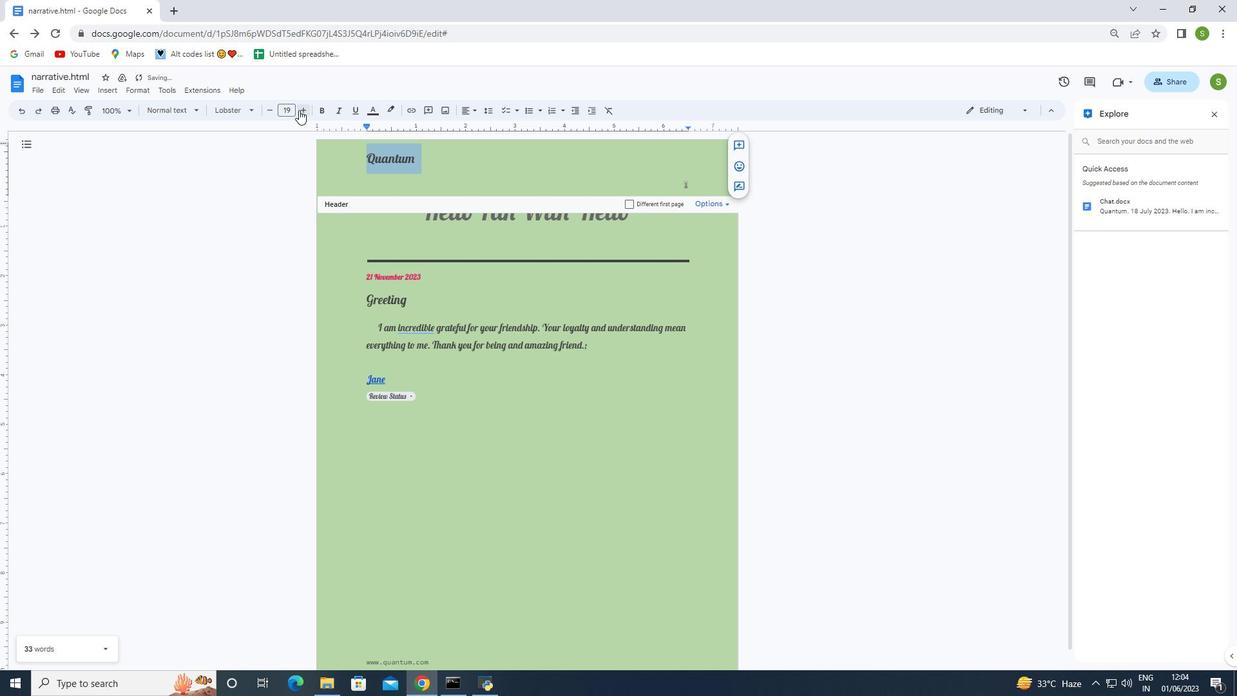 
Action: Mouse pressed left at (299, 110)
Screenshot: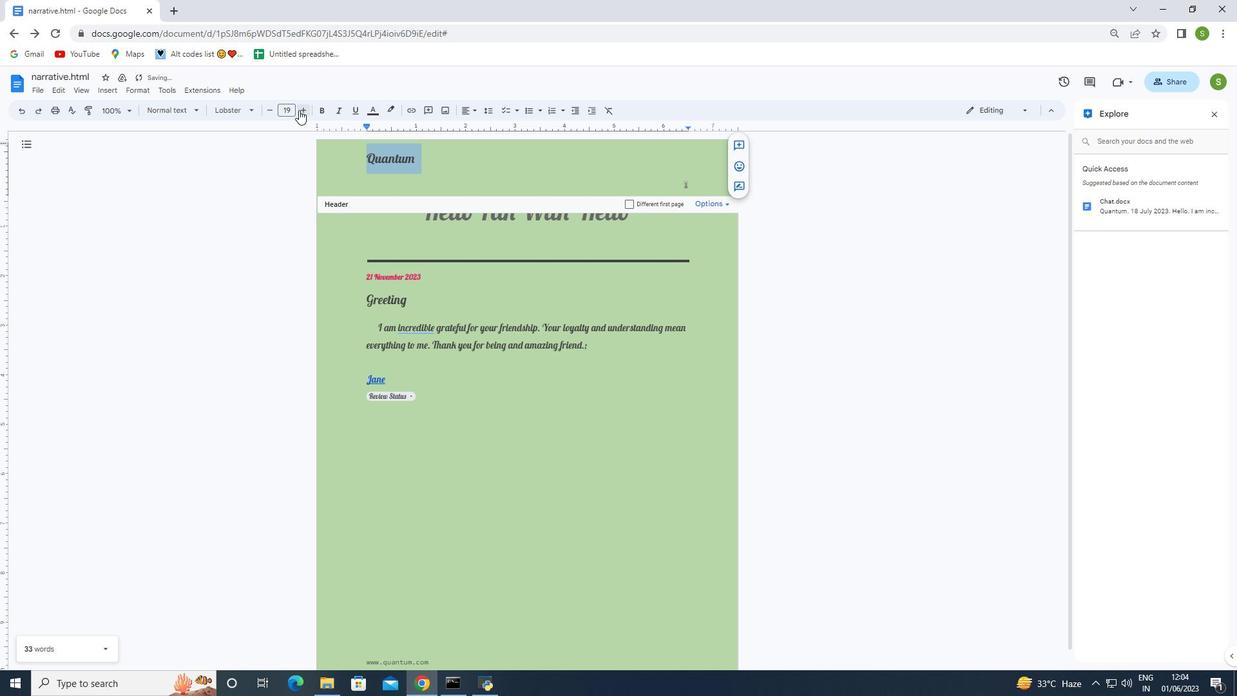 
Action: Mouse pressed left at (299, 110)
Screenshot: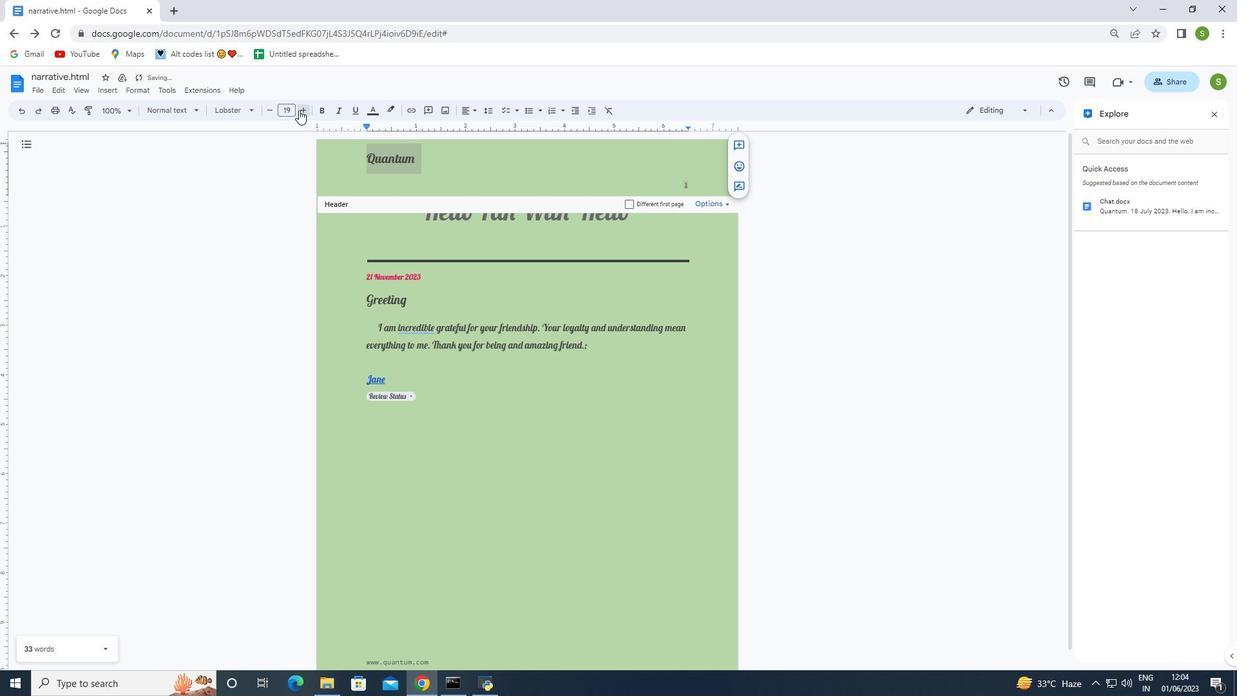 
Action: Mouse pressed left at (299, 110)
Screenshot: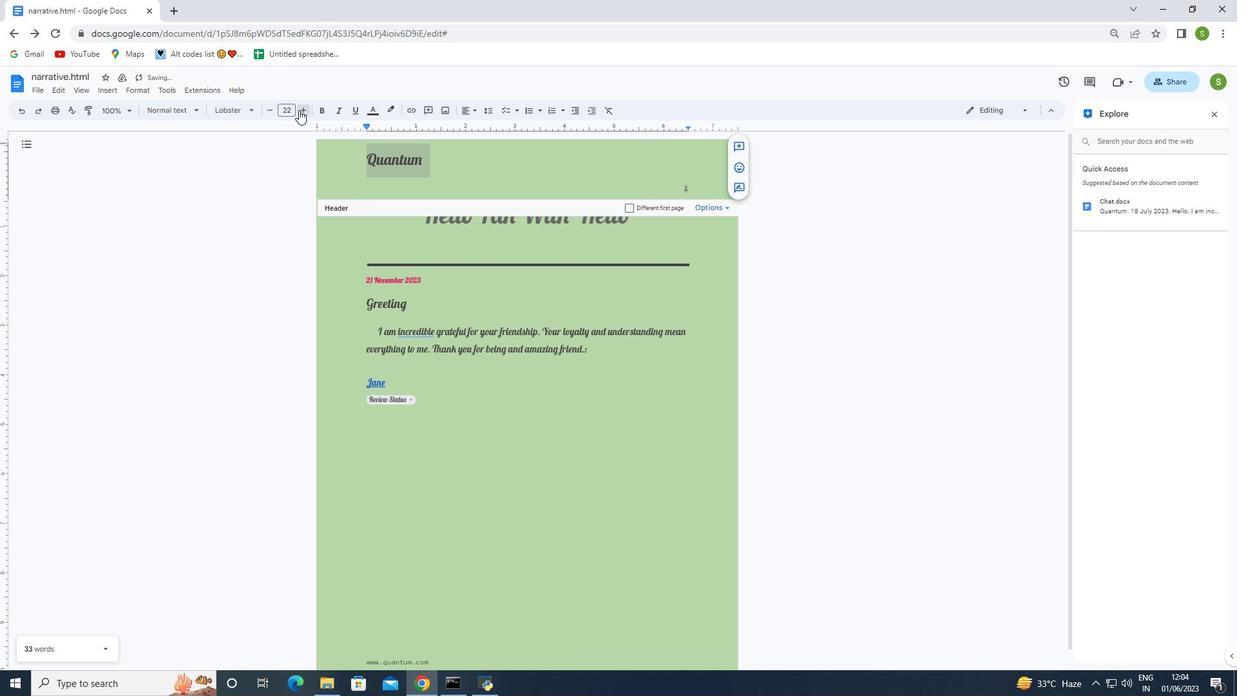 
Action: Mouse moved to (299, 110)
Screenshot: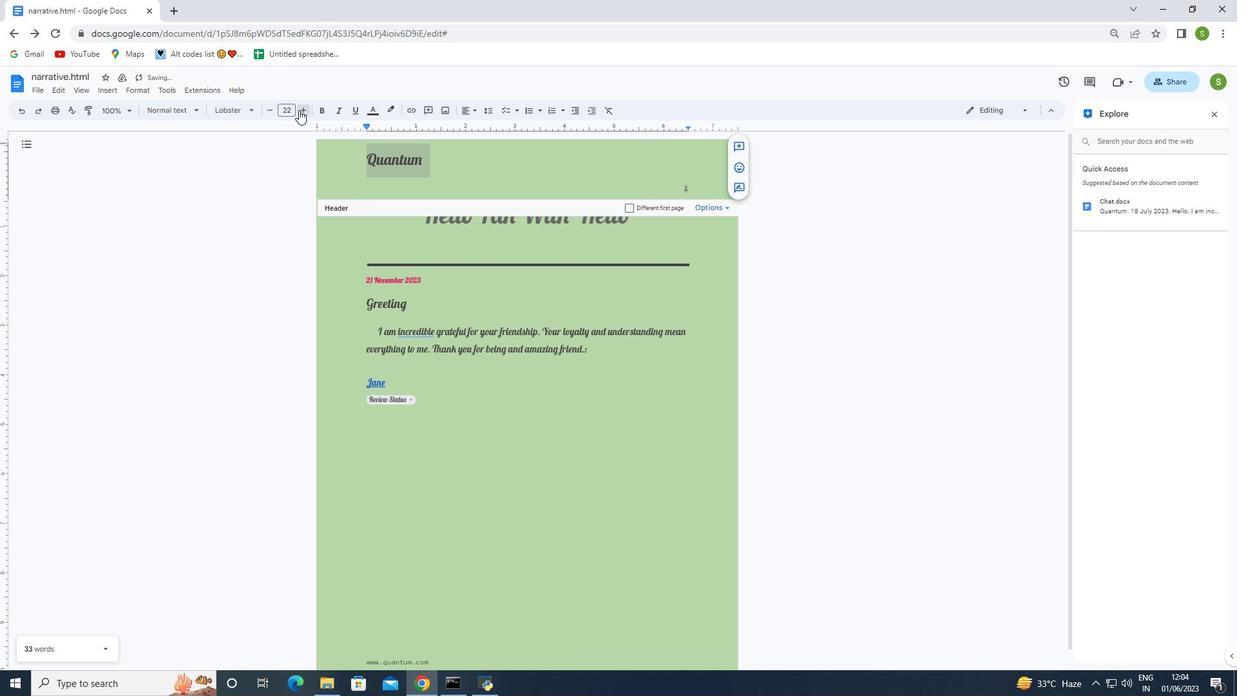 
Action: Mouse pressed left at (299, 110)
Screenshot: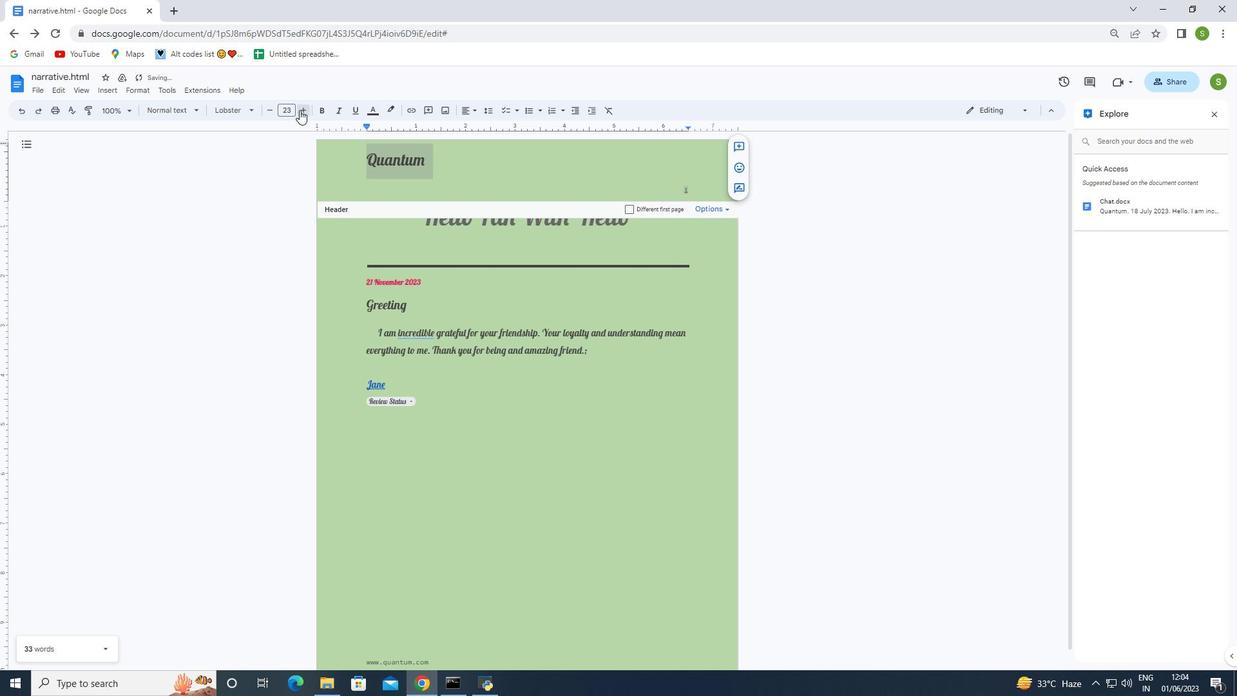 
Action: Mouse moved to (271, 109)
Screenshot: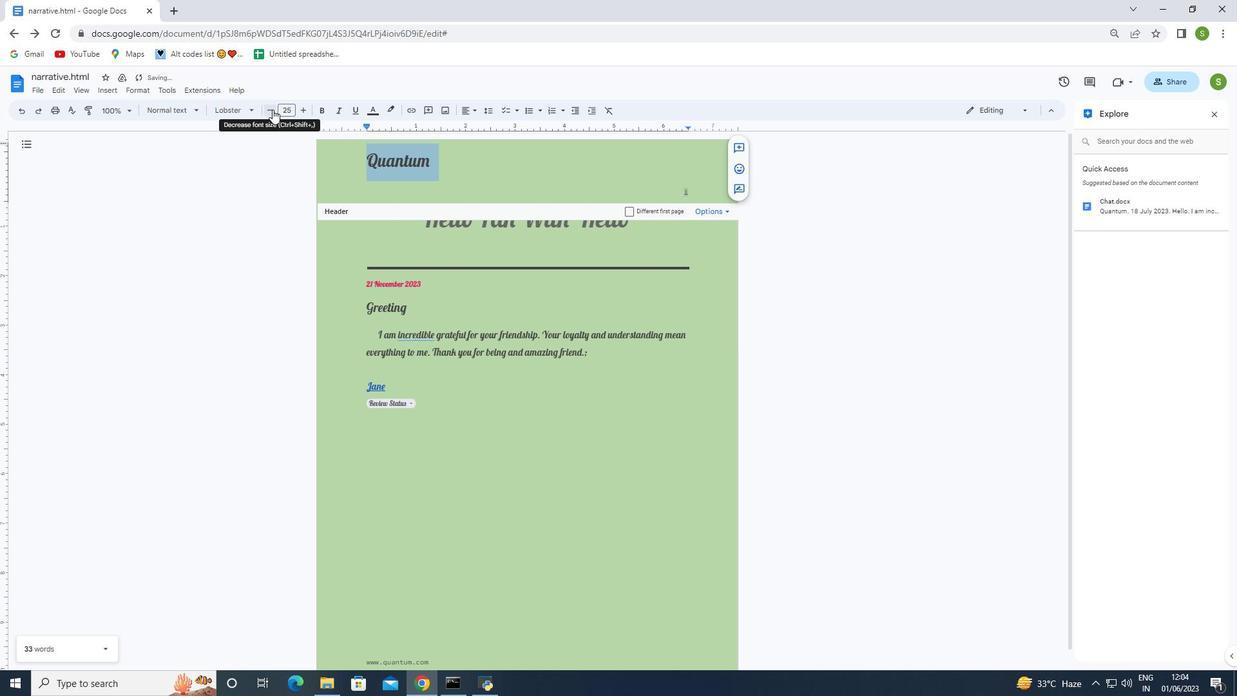 
Action: Mouse pressed left at (271, 109)
Screenshot: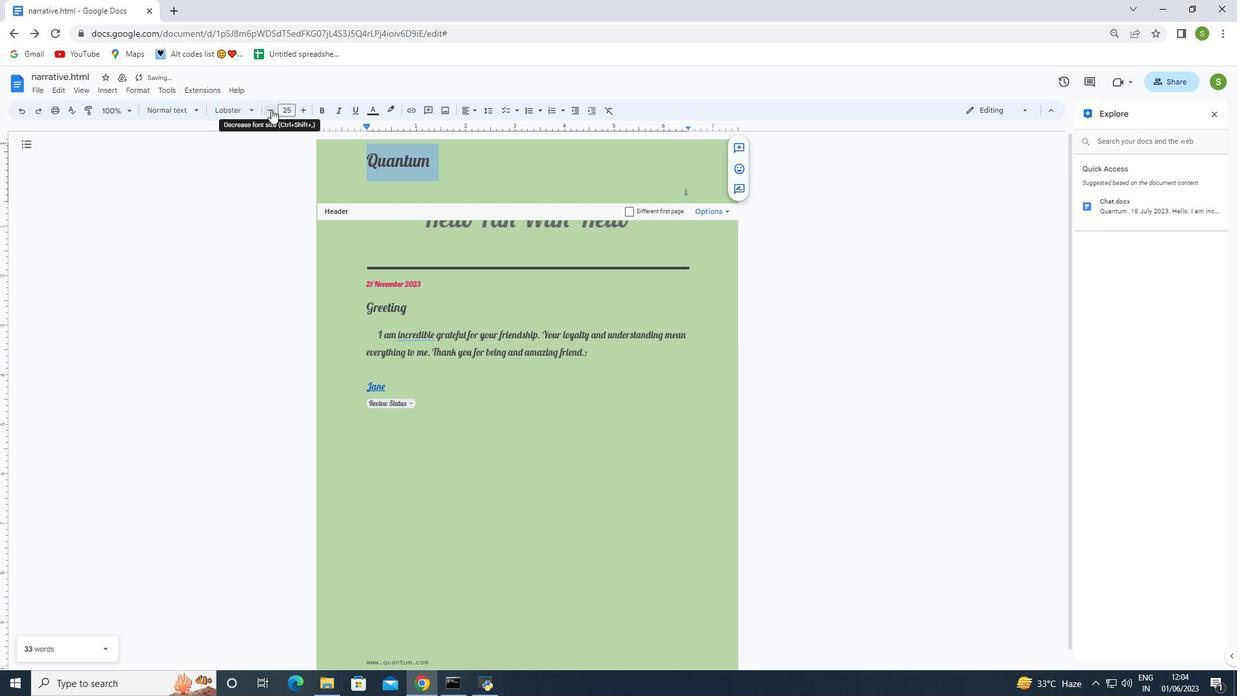
Action: Mouse moved to (662, 408)
Screenshot: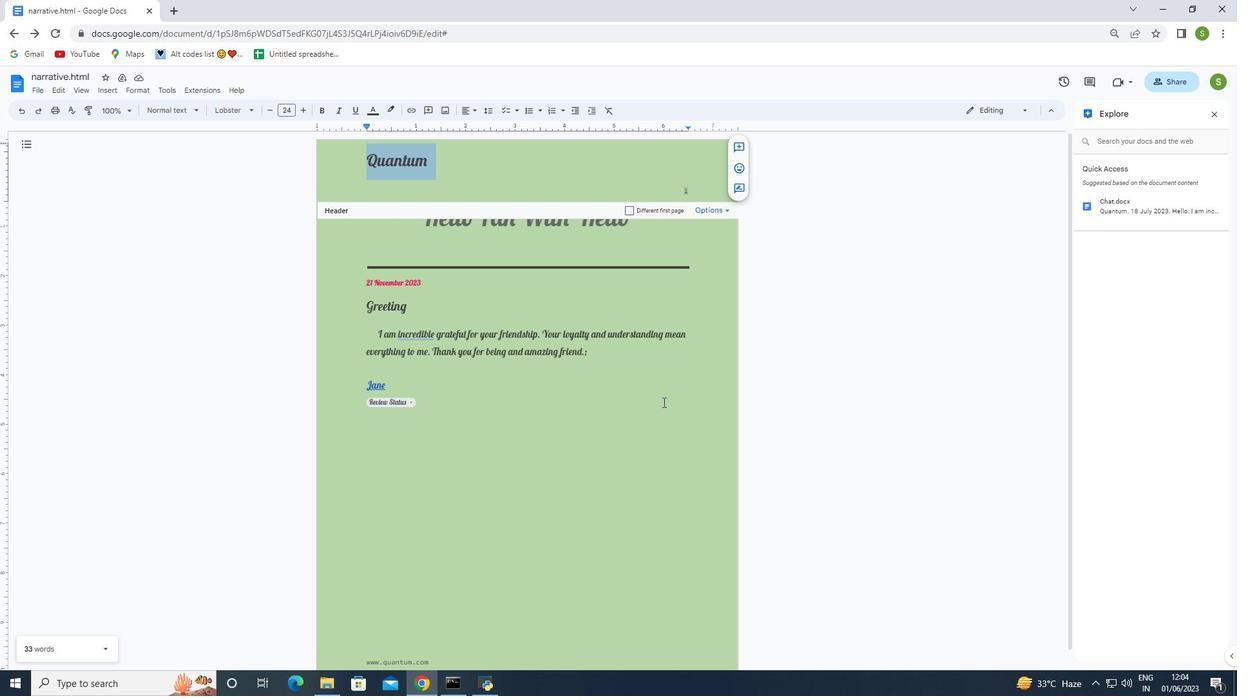 
Action: Mouse pressed left at (662, 408)
Screenshot: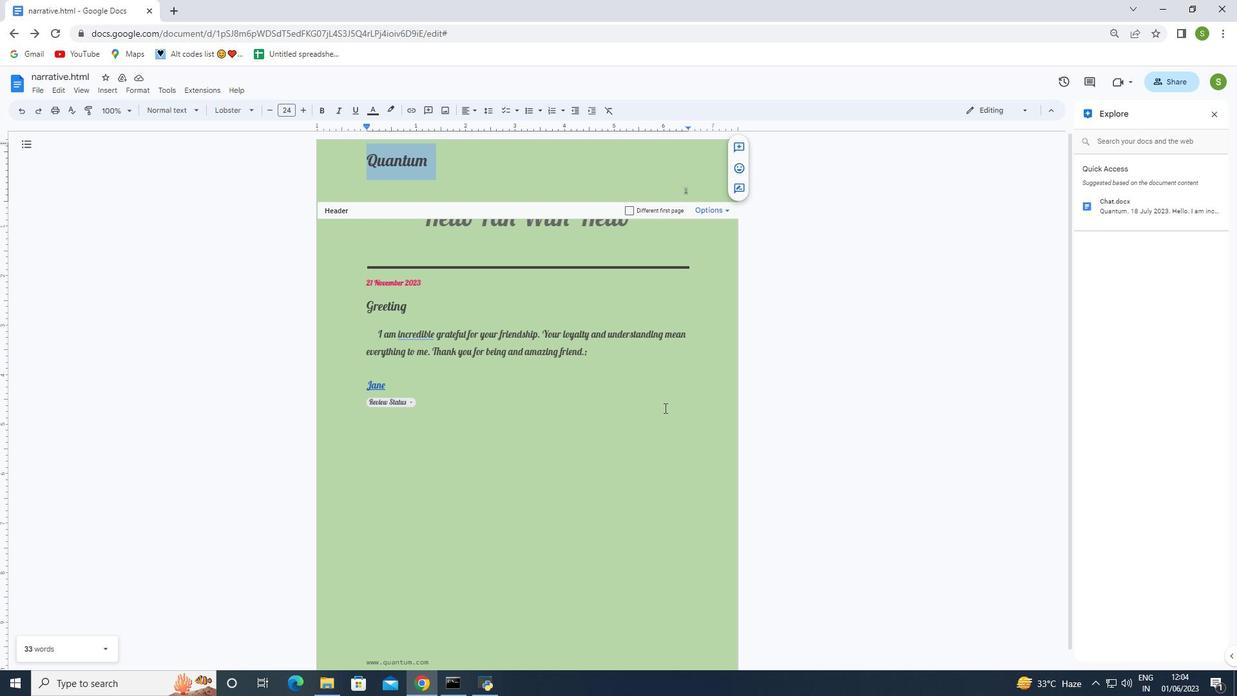 
Action: Mouse moved to (379, 333)
Screenshot: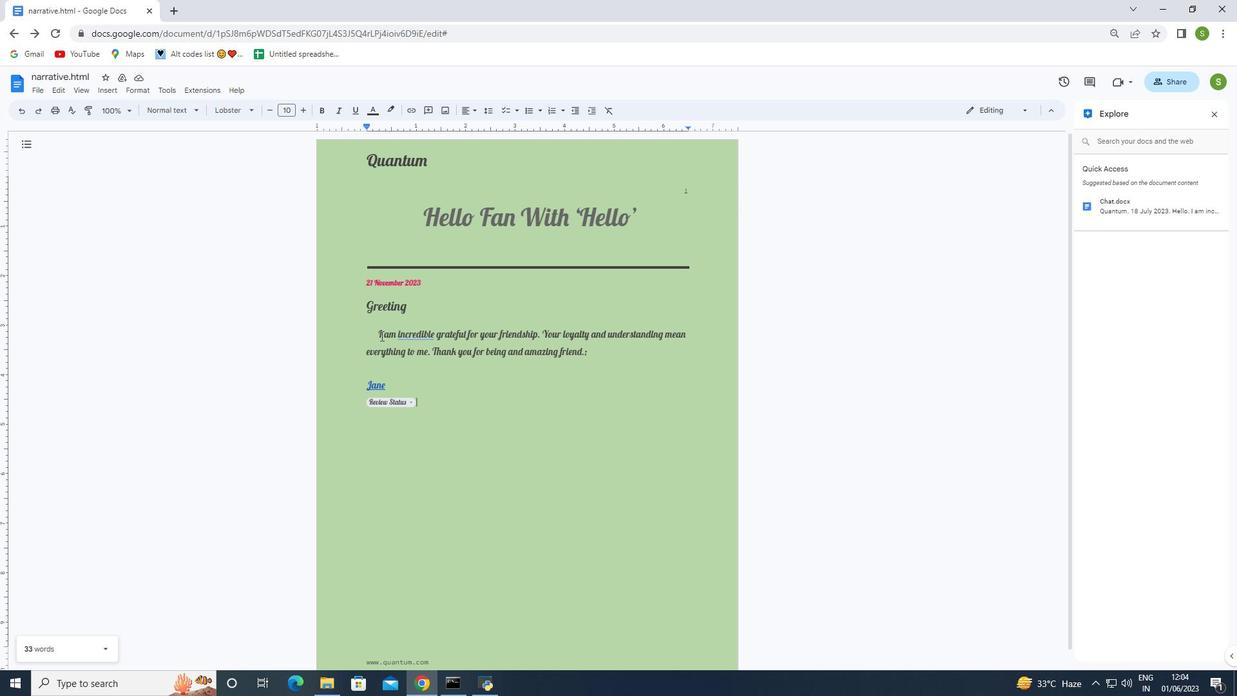 
Action: Mouse pressed left at (379, 333)
Screenshot: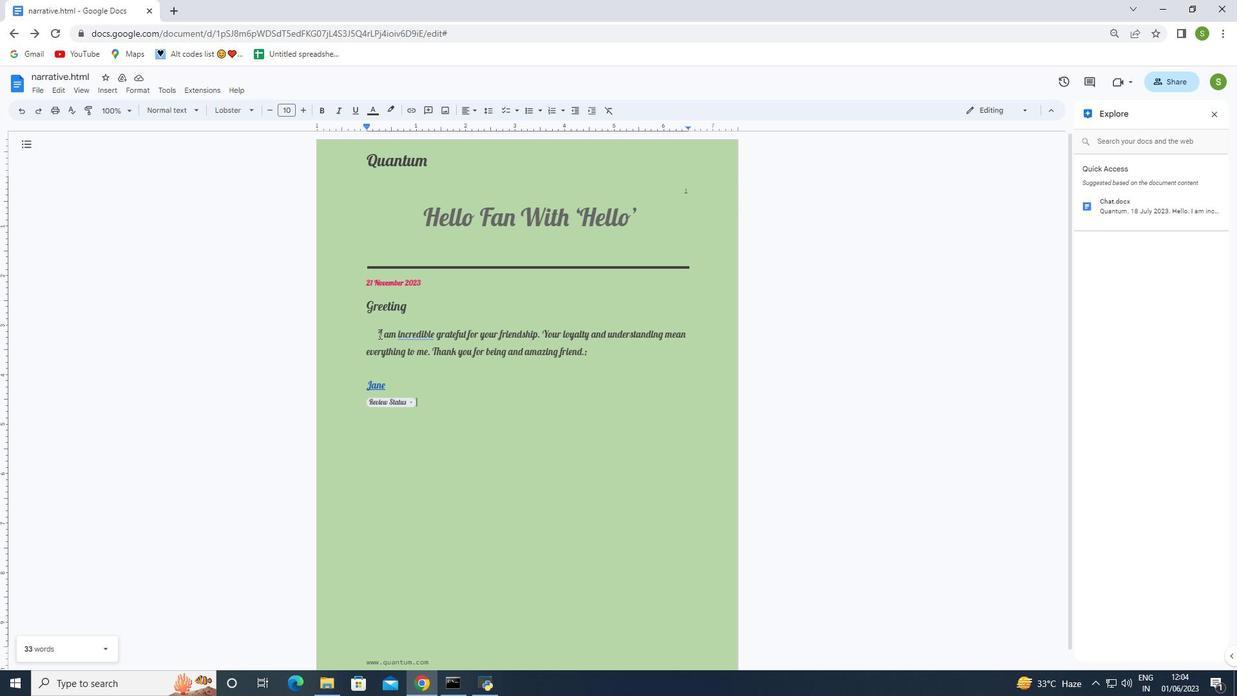 
Action: Mouse moved to (491, 113)
Screenshot: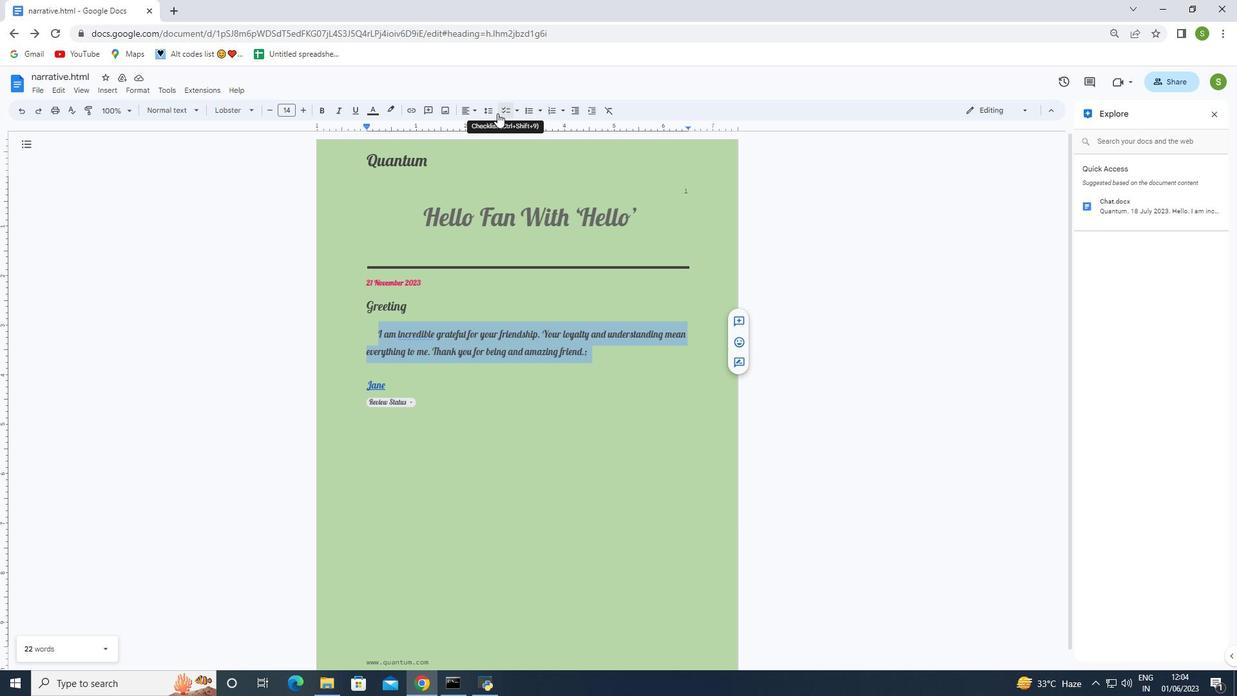 
Action: Mouse pressed left at (491, 113)
Screenshot: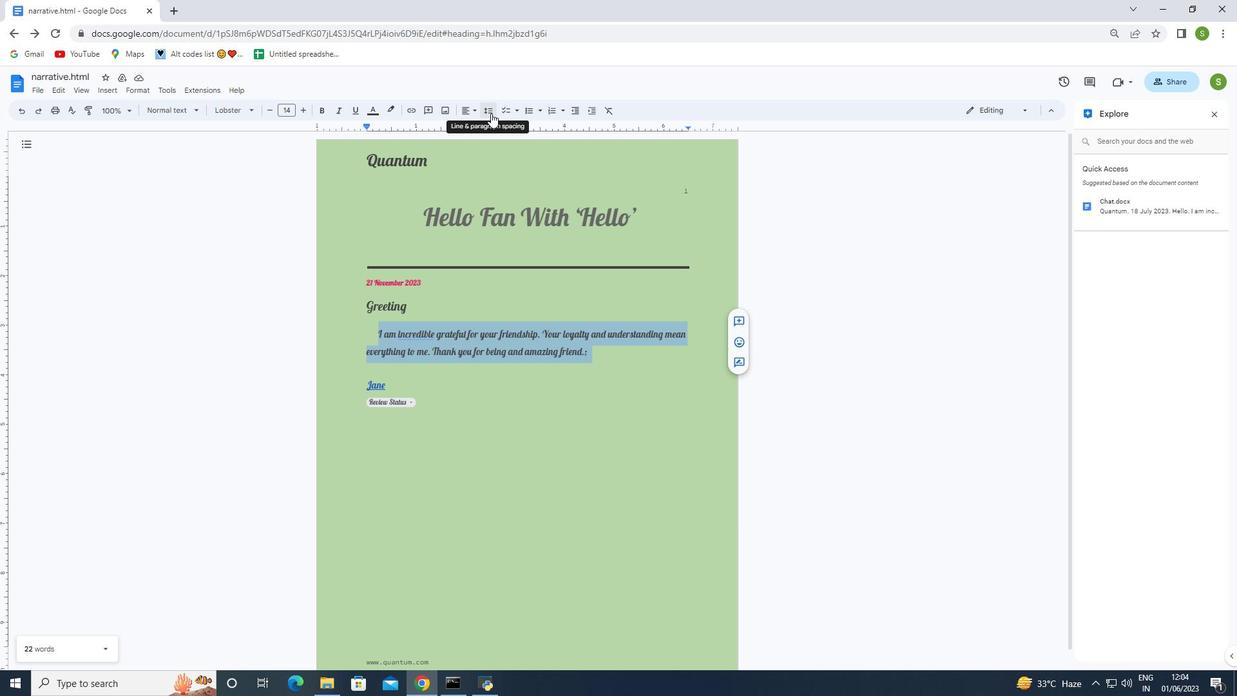 
Action: Mouse moved to (510, 181)
Screenshot: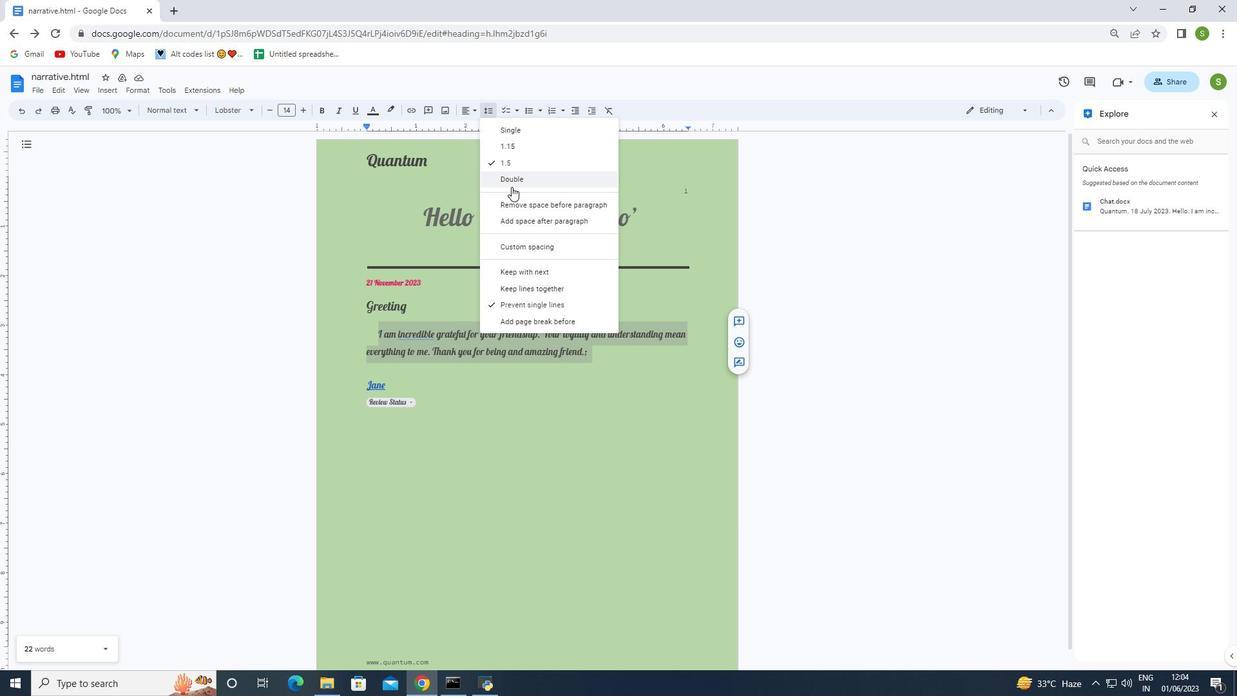 
Action: Mouse pressed left at (510, 181)
Screenshot: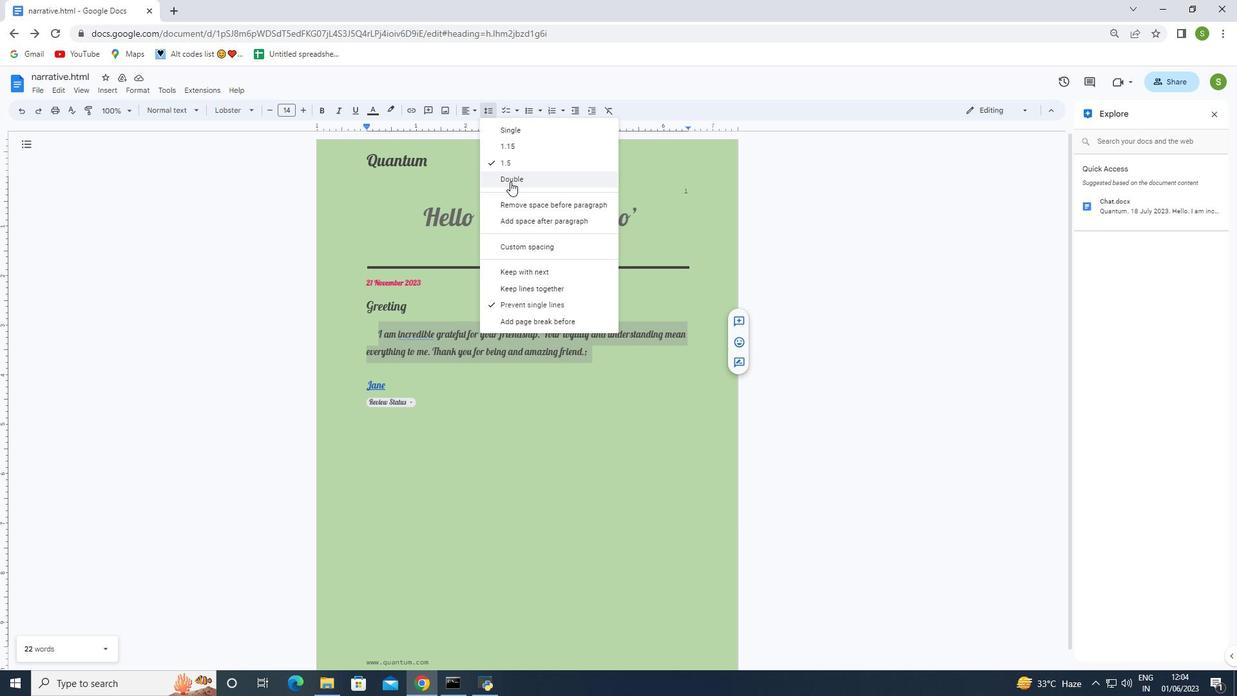
Action: Mouse moved to (529, 445)
Screenshot: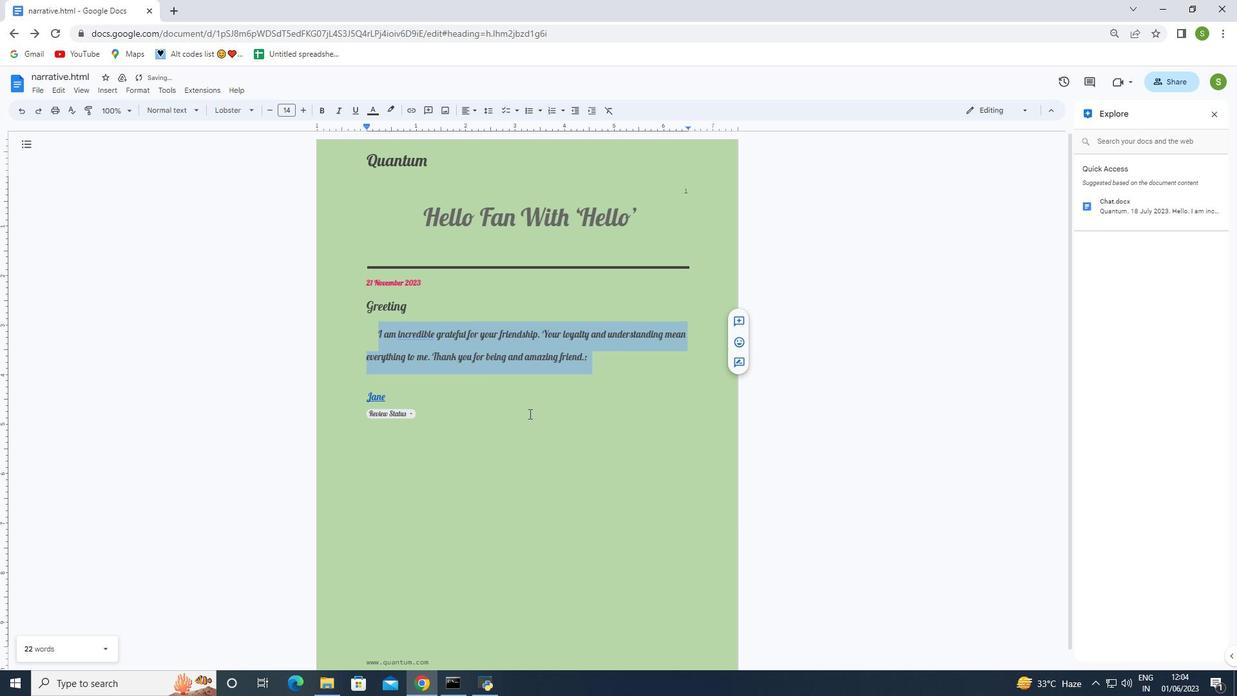
Action: Mouse pressed left at (529, 445)
Screenshot: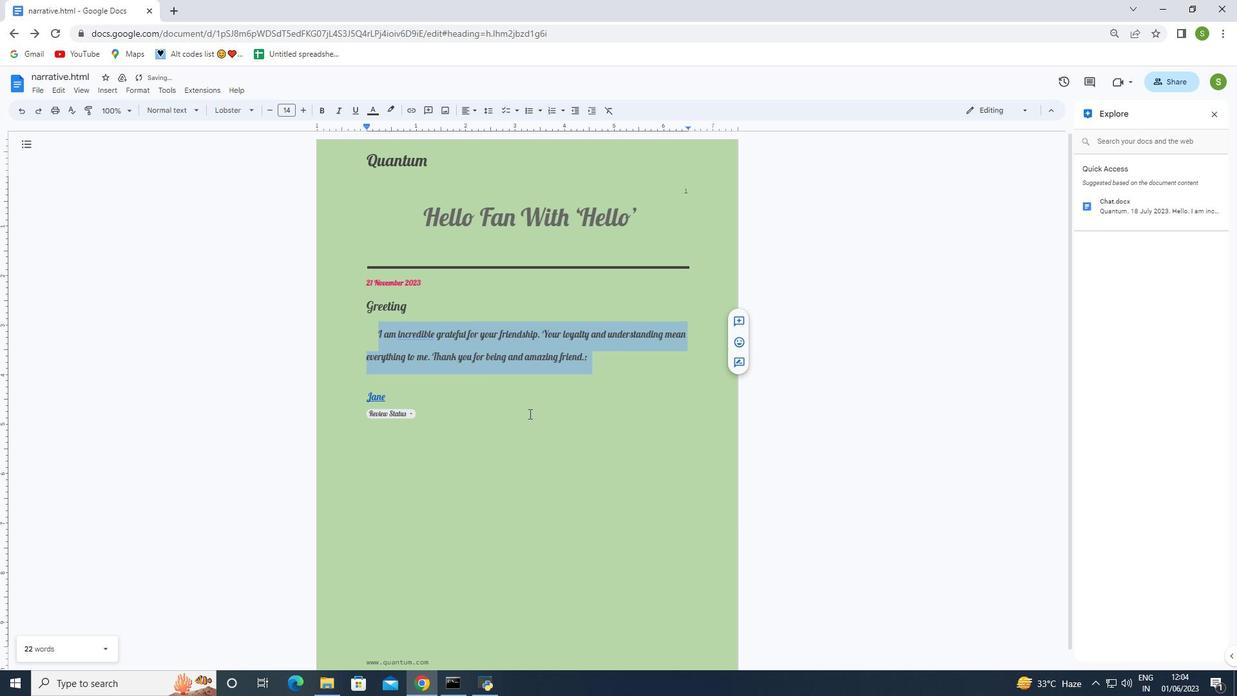 
Action: Mouse moved to (520, 415)
Screenshot: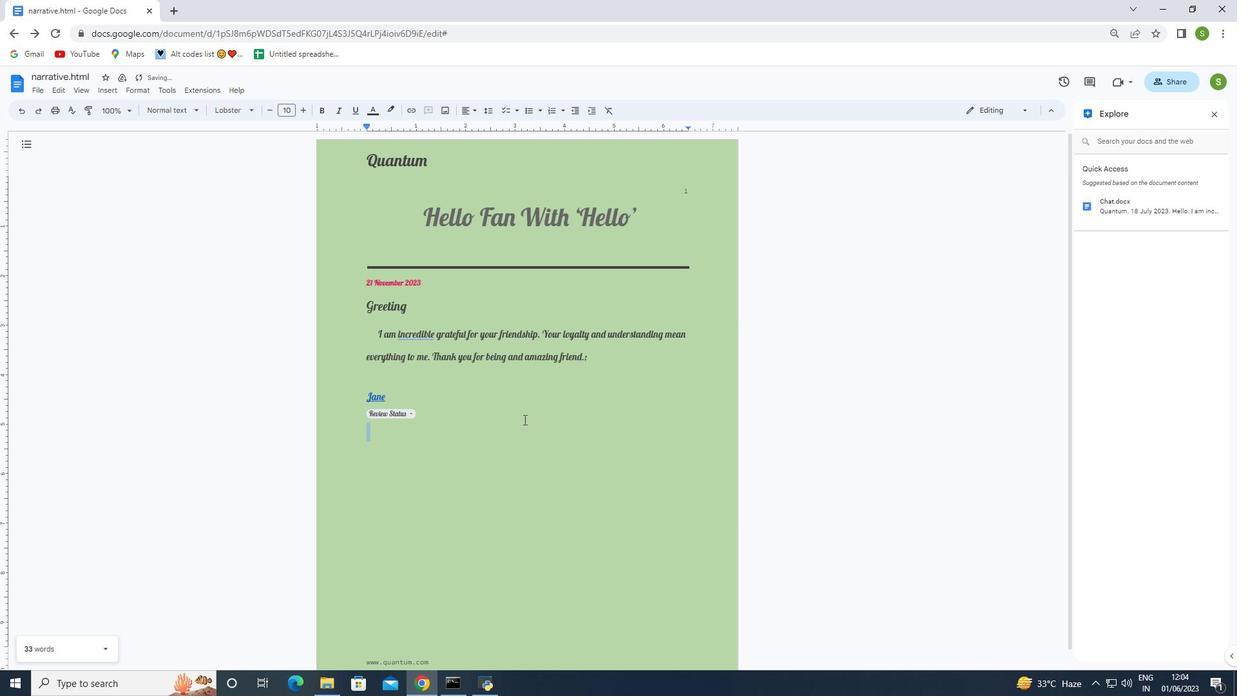 
